 Task: Add Himalaya Kids Bubble Gum Toothpaste to the cart.
Action: Mouse moved to (214, 103)
Screenshot: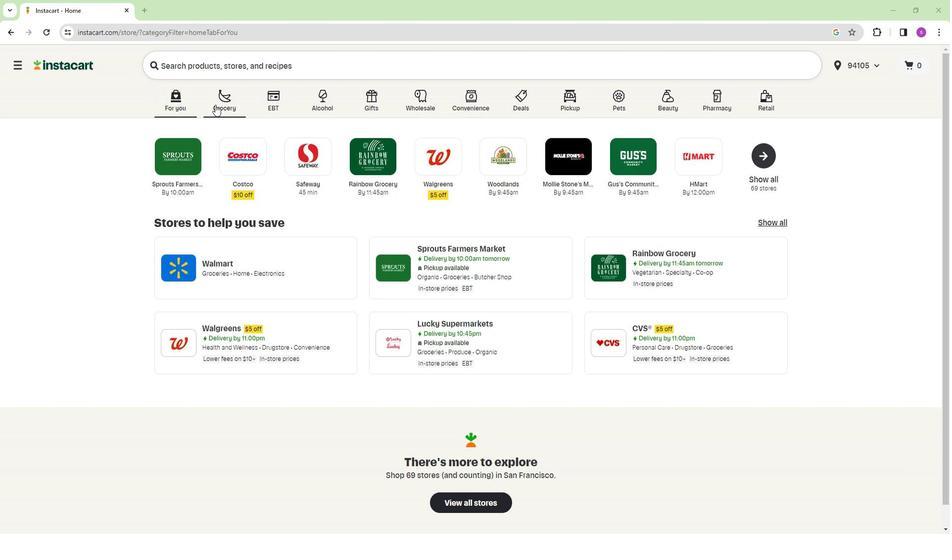 
Action: Mouse pressed left at (214, 103)
Screenshot: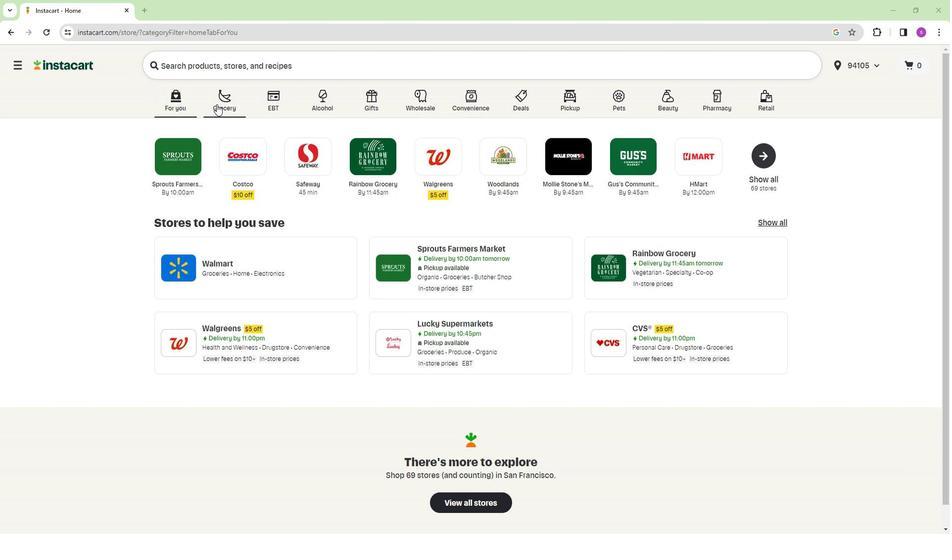 
Action: Mouse moved to (613, 162)
Screenshot: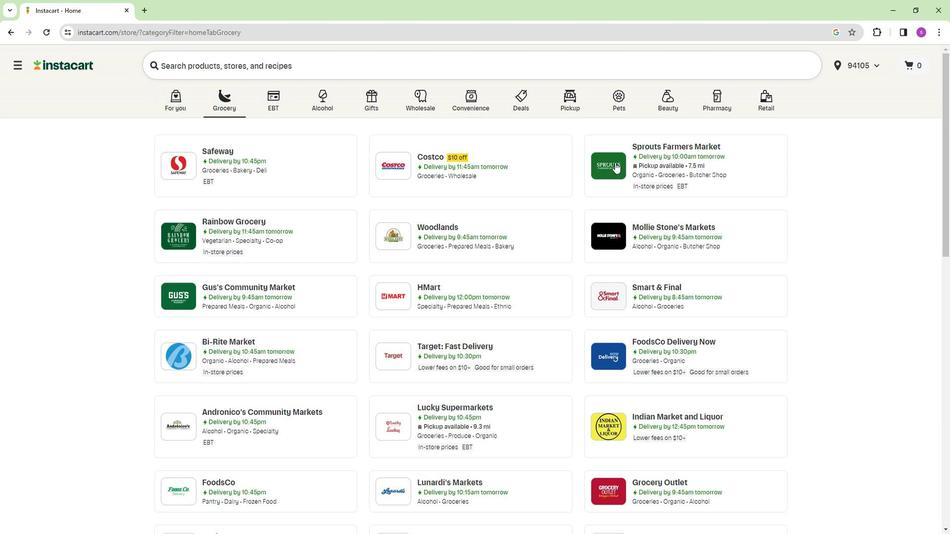 
Action: Mouse pressed left at (613, 162)
Screenshot: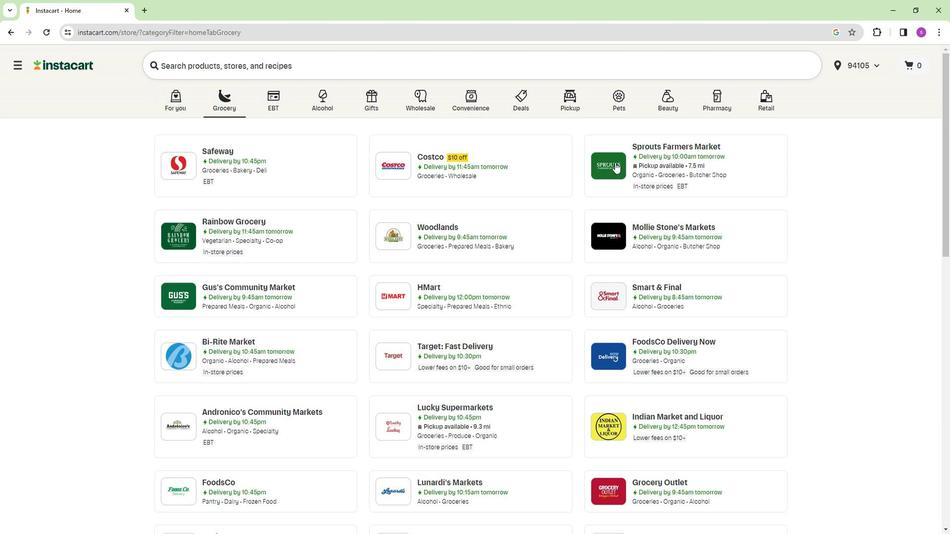 
Action: Mouse moved to (100, 285)
Screenshot: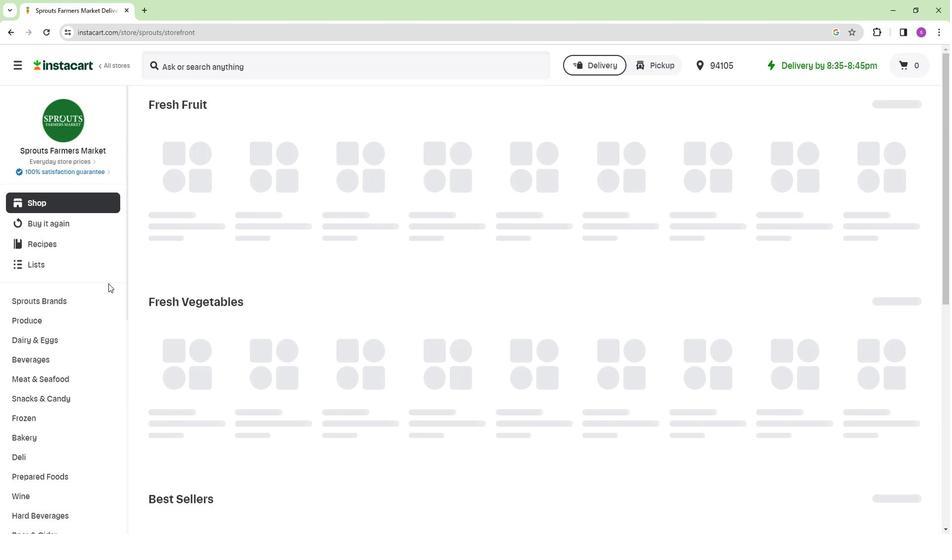 
Action: Mouse scrolled (100, 284) with delta (0, 0)
Screenshot: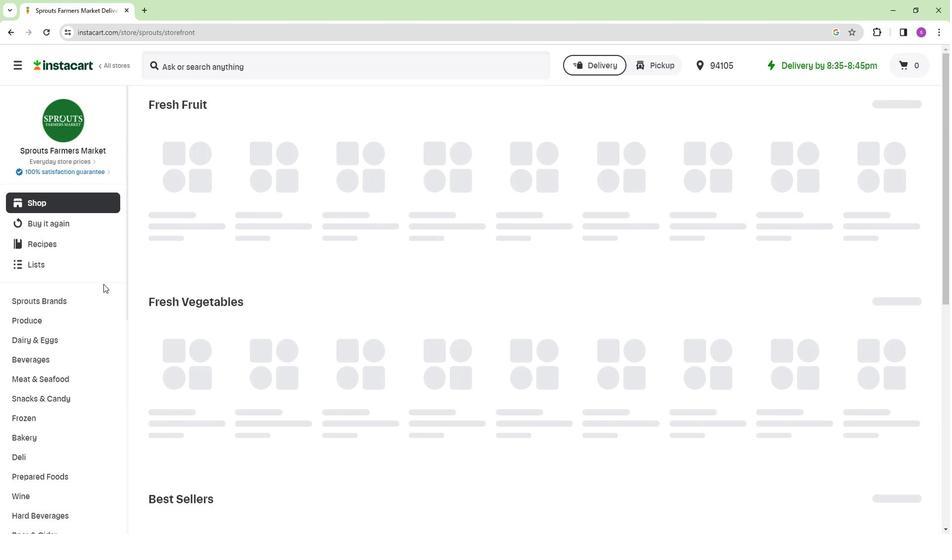 
Action: Mouse scrolled (100, 284) with delta (0, 0)
Screenshot: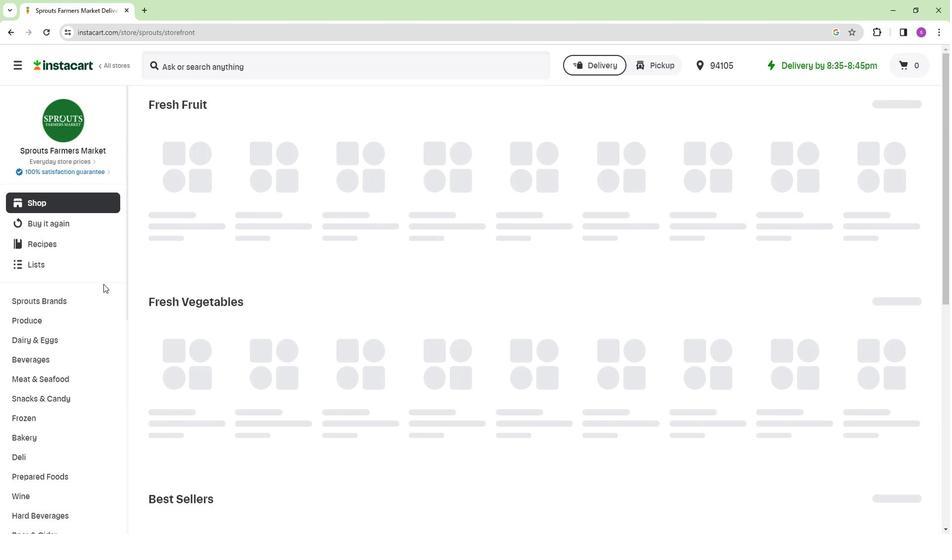 
Action: Mouse scrolled (100, 284) with delta (0, 0)
Screenshot: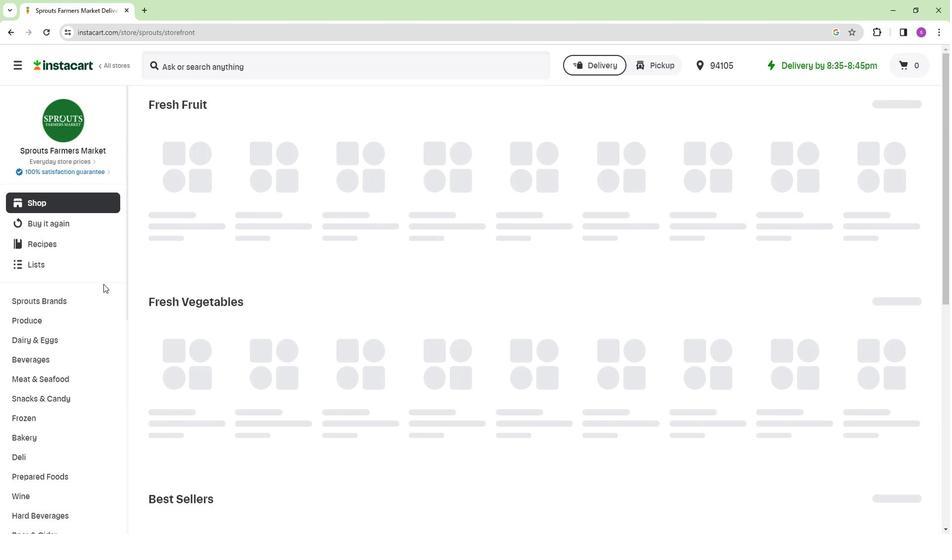
Action: Mouse scrolled (100, 284) with delta (0, 0)
Screenshot: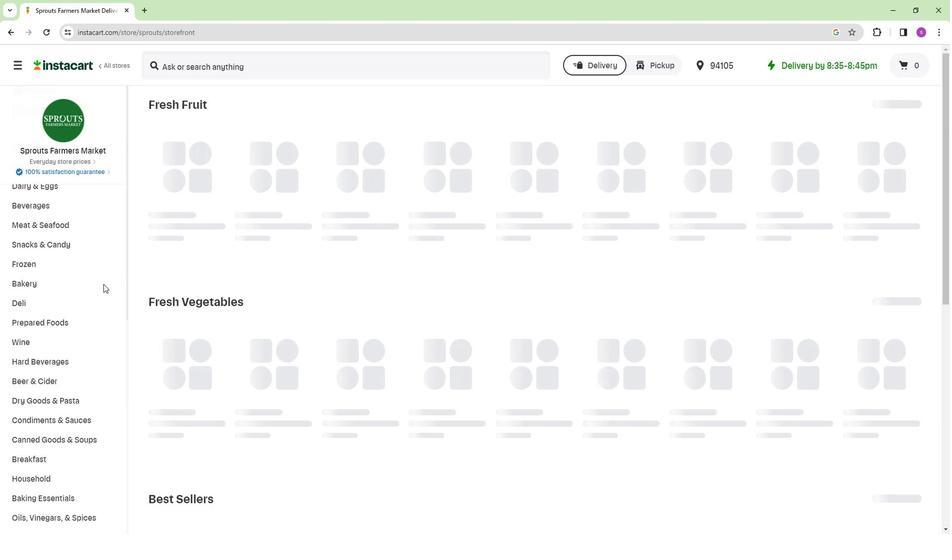 
Action: Mouse scrolled (100, 284) with delta (0, 0)
Screenshot: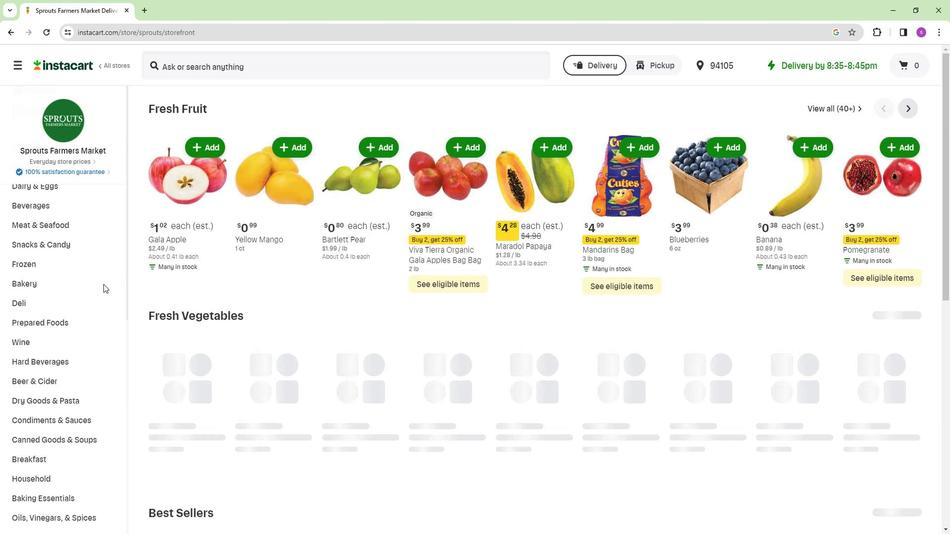 
Action: Mouse moved to (72, 394)
Screenshot: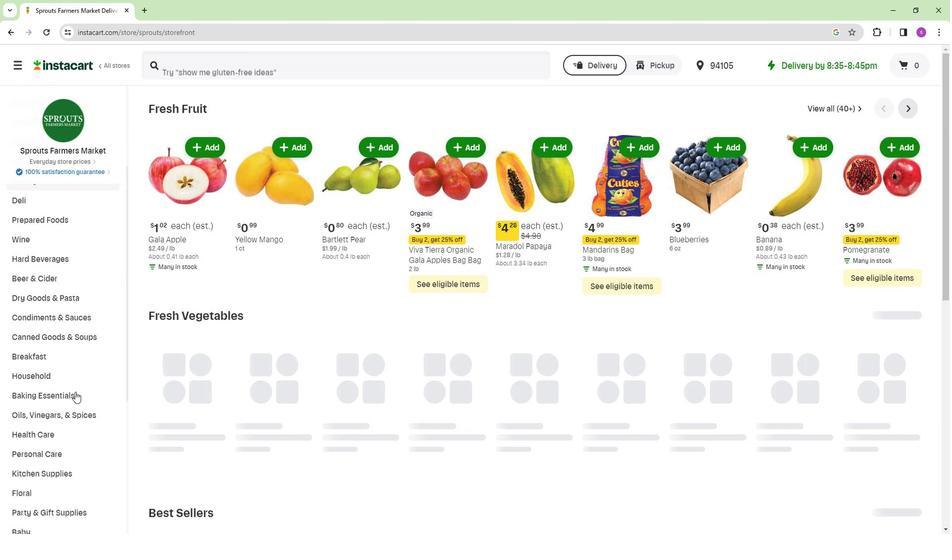 
Action: Mouse scrolled (72, 393) with delta (0, 0)
Screenshot: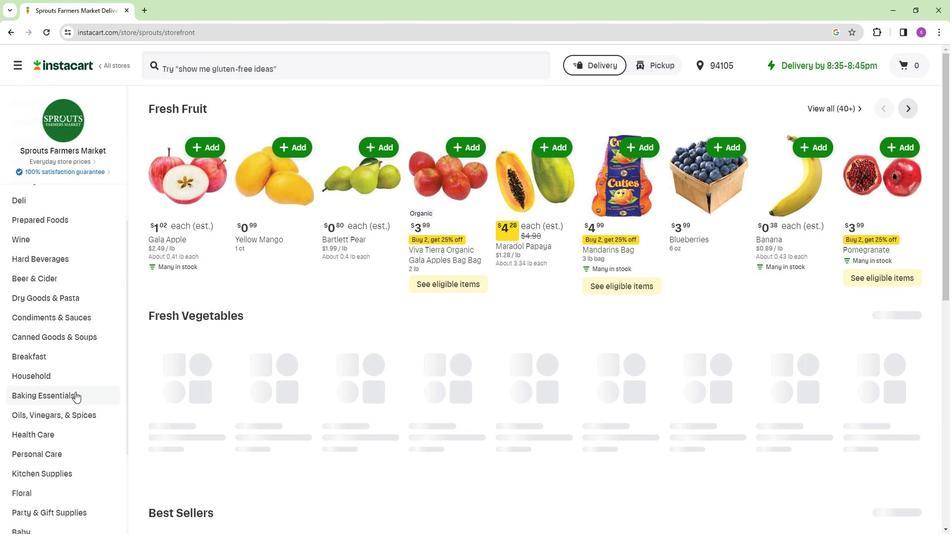 
Action: Mouse moved to (52, 404)
Screenshot: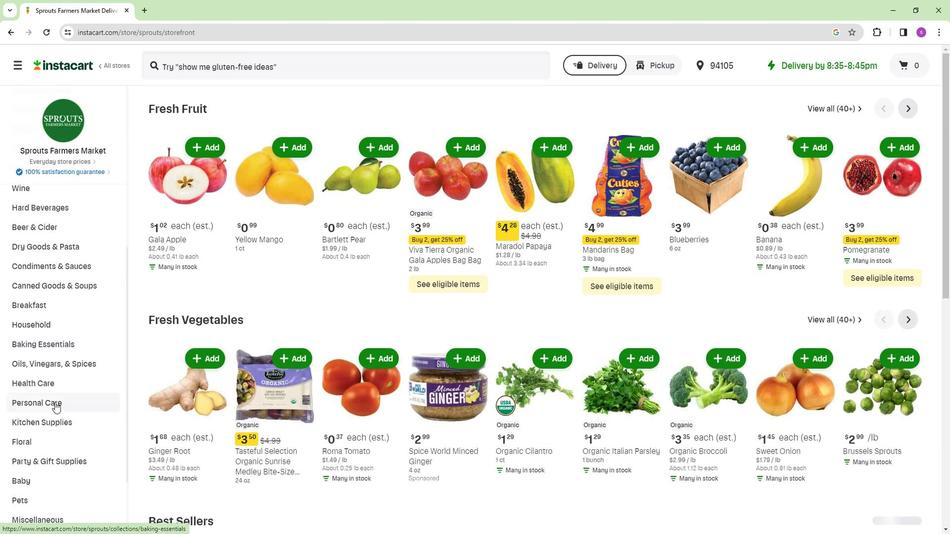 
Action: Mouse pressed left at (52, 404)
Screenshot: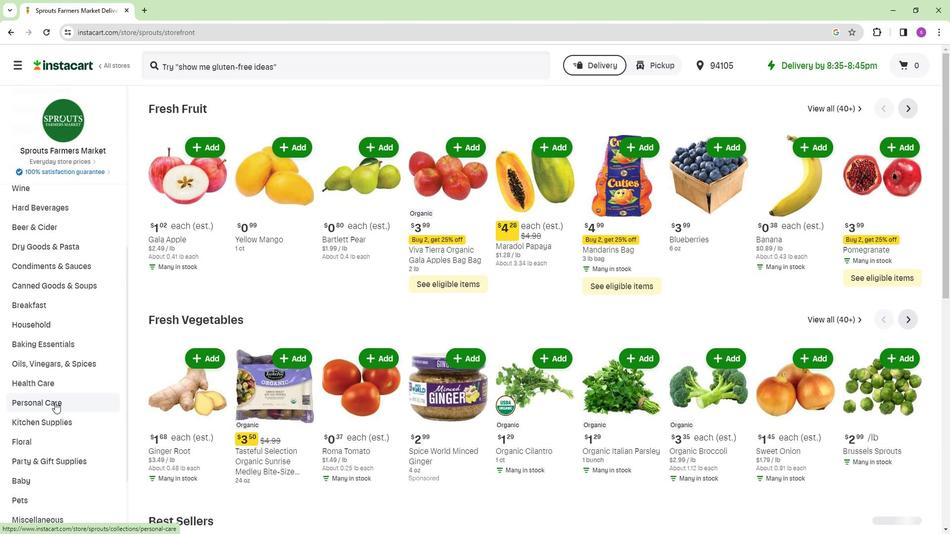 
Action: Mouse moved to (308, 133)
Screenshot: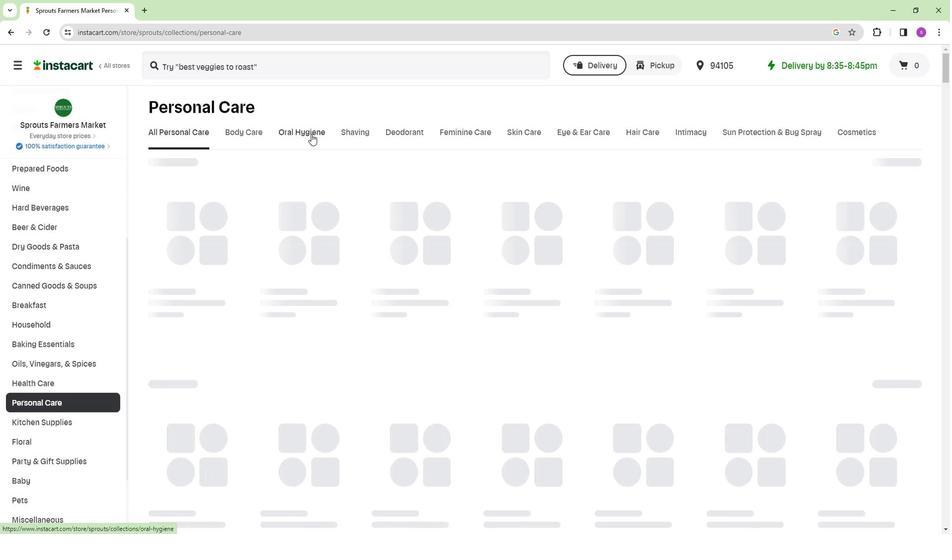 
Action: Mouse pressed left at (308, 133)
Screenshot: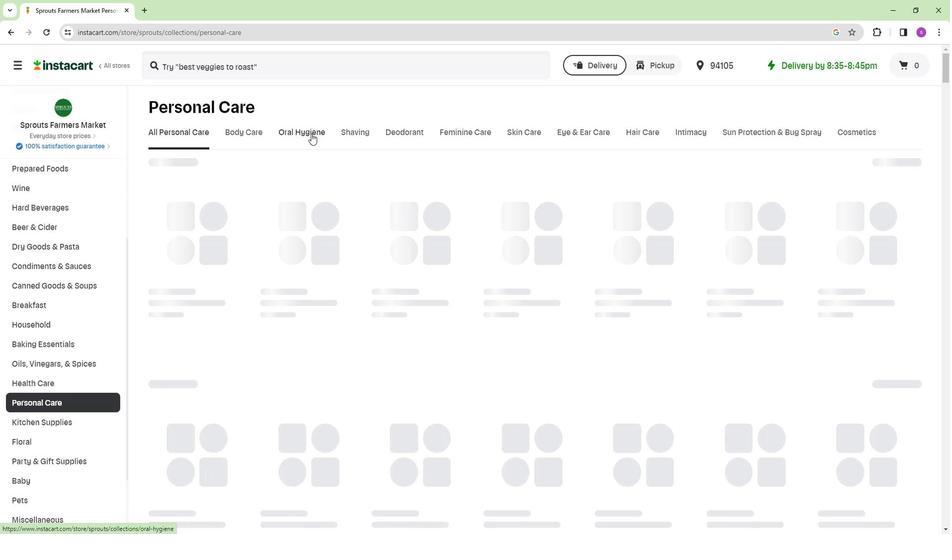 
Action: Mouse moved to (536, 175)
Screenshot: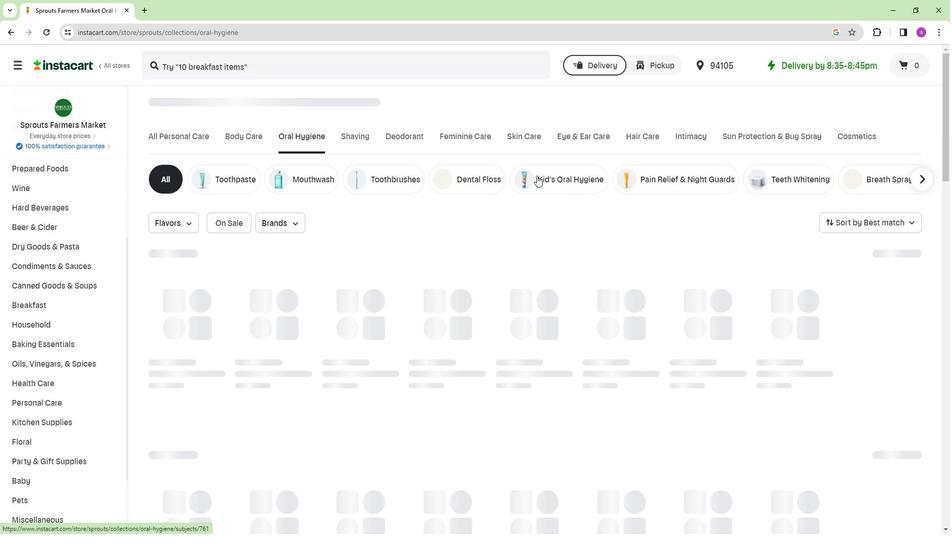 
Action: Mouse pressed left at (536, 175)
Screenshot: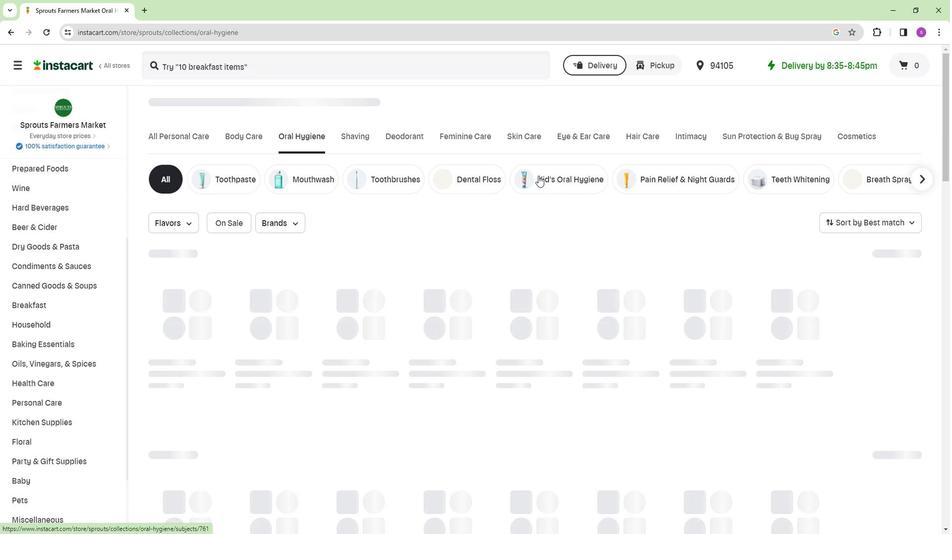 
Action: Mouse moved to (347, 65)
Screenshot: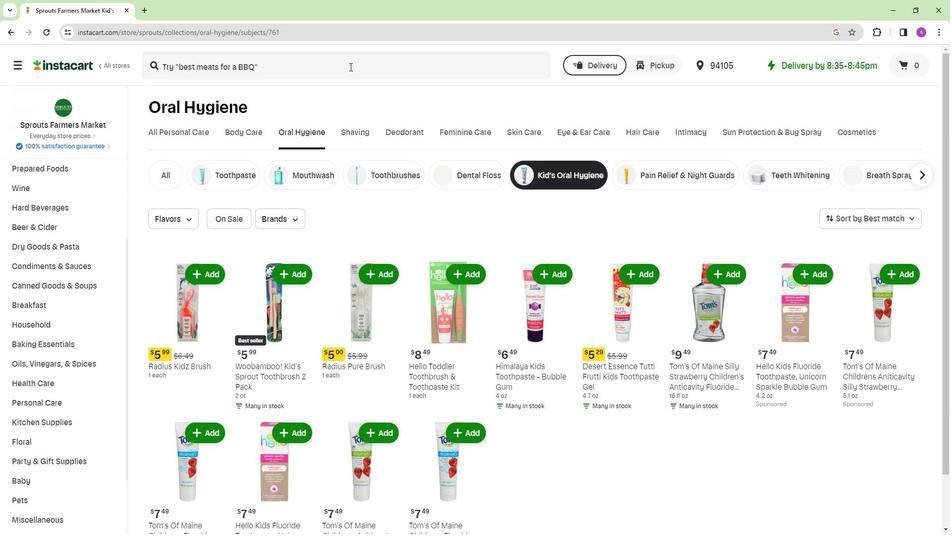 
Action: Mouse pressed left at (347, 65)
Screenshot: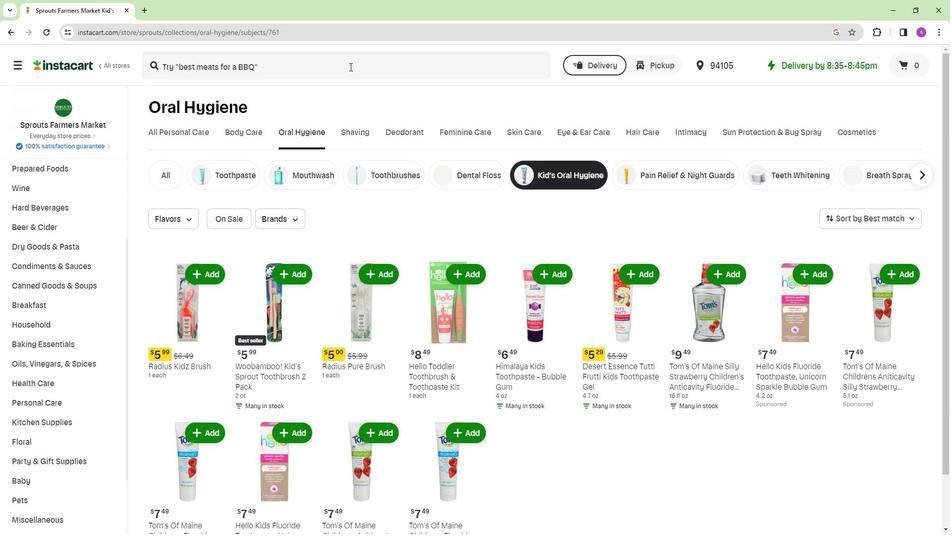
Action: Key pressed <Key.shift>Himalaya<Key.space><Key.shift>Kids<Key.space><Key.shift>Bubble<Key.space><Key.shift>Gum<Key.space><Key.shift>Toothpaste<Key.enter>
Screenshot: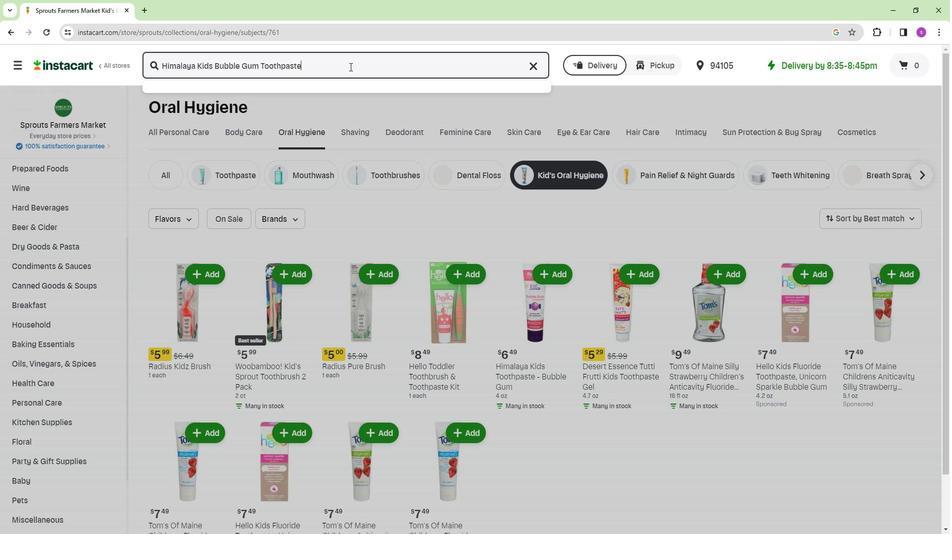 
Action: Mouse moved to (254, 199)
Screenshot: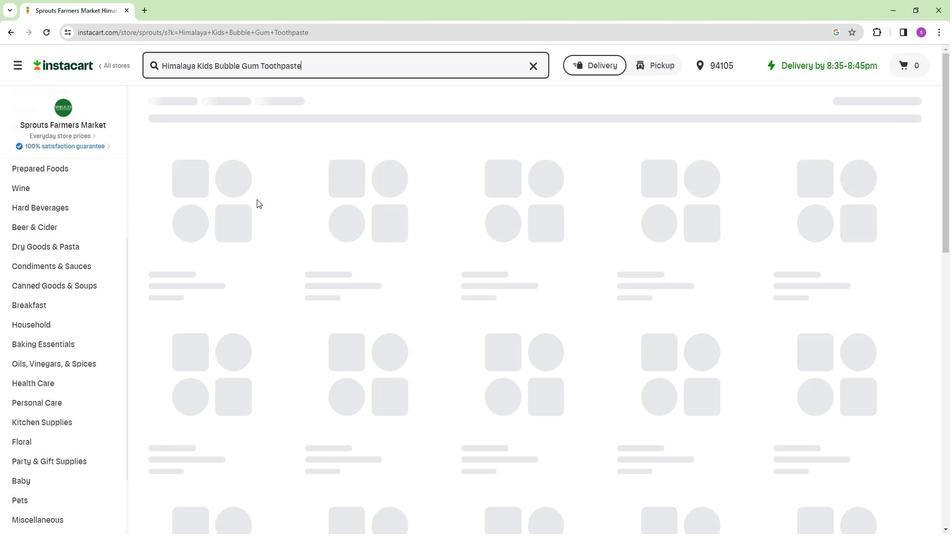 
Action: Mouse scrolled (254, 199) with delta (0, 0)
Screenshot: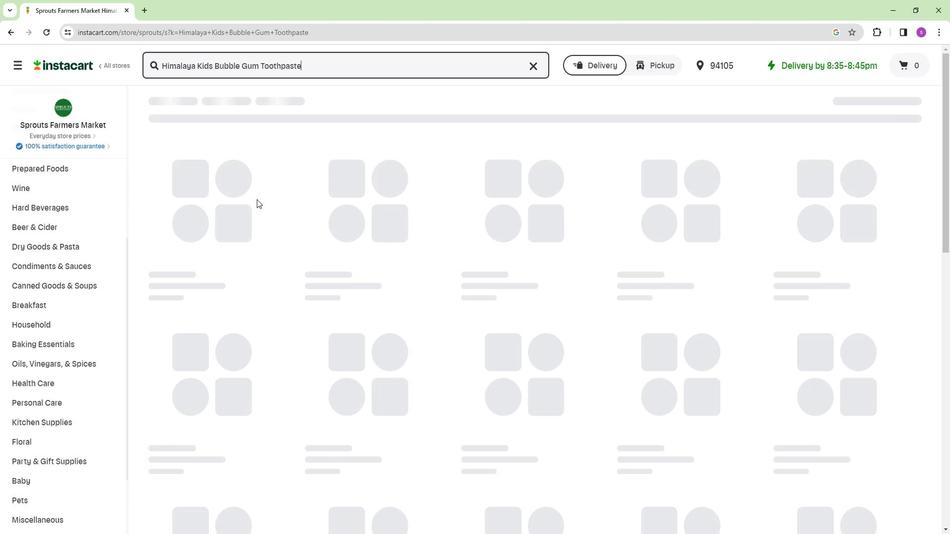 
Action: Mouse scrolled (254, 199) with delta (0, 0)
Screenshot: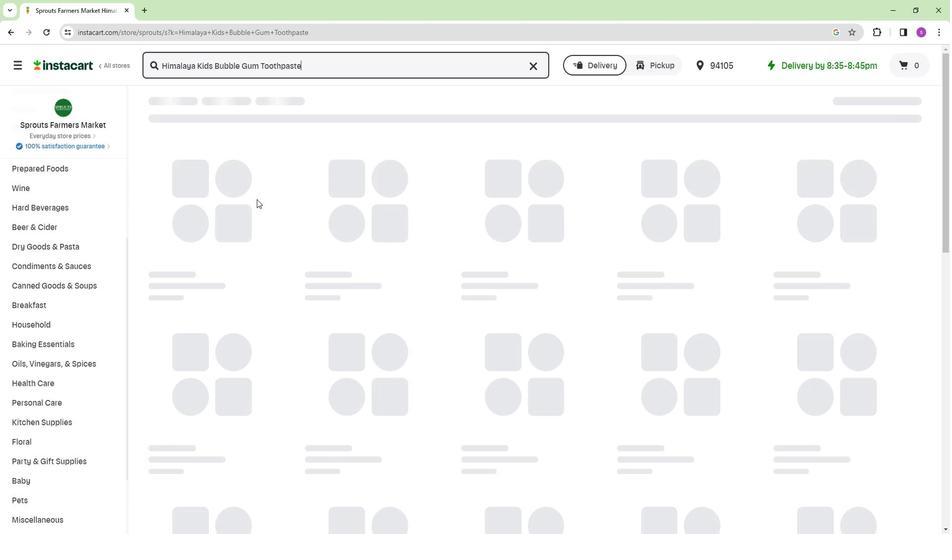 
Action: Mouse moved to (287, 253)
Screenshot: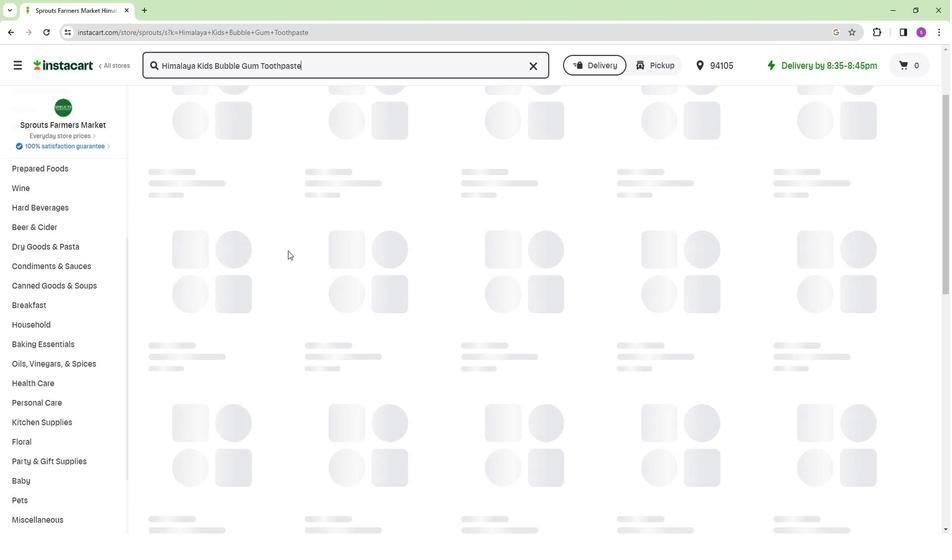 
Action: Mouse scrolled (287, 254) with delta (0, 0)
Screenshot: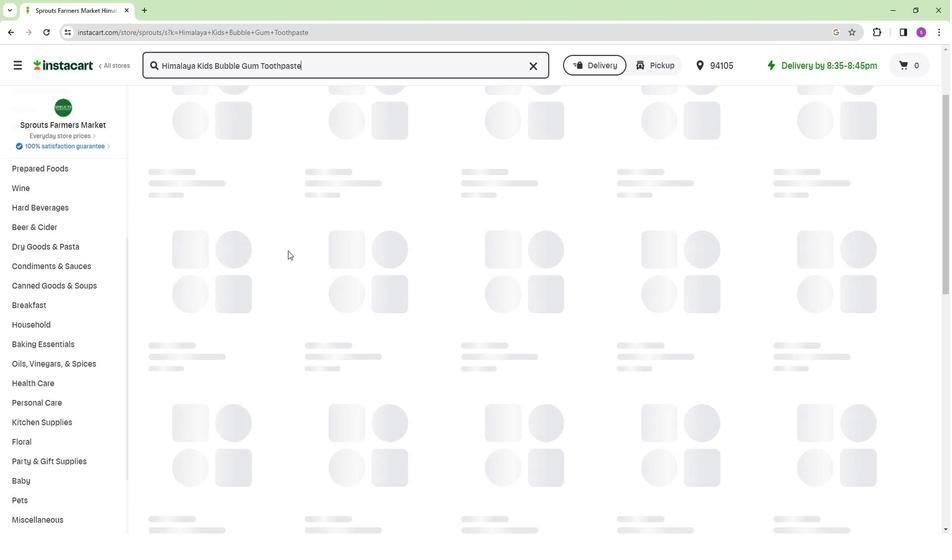 
Action: Mouse moved to (292, 259)
Screenshot: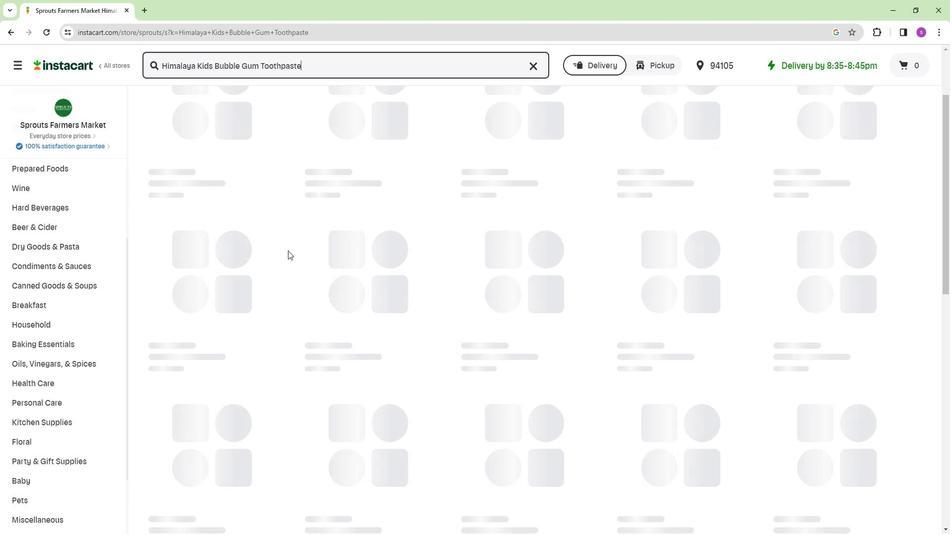 
Action: Mouse scrolled (292, 259) with delta (0, 0)
Screenshot: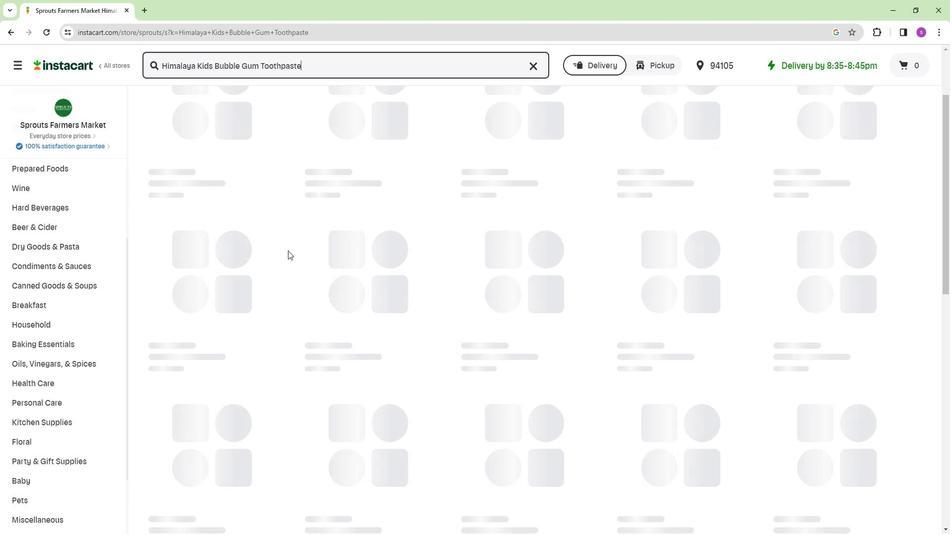
Action: Mouse moved to (294, 262)
Screenshot: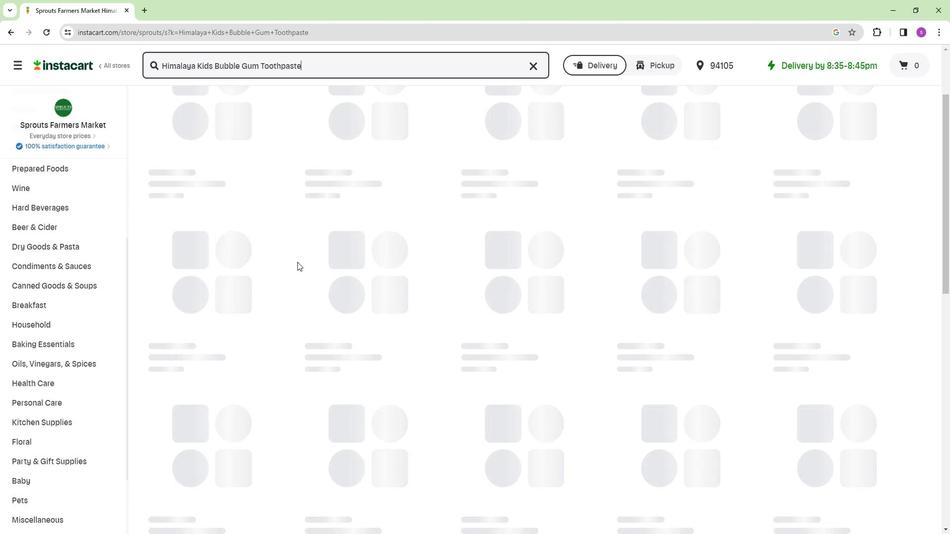 
Action: Mouse scrolled (294, 262) with delta (0, 0)
Screenshot: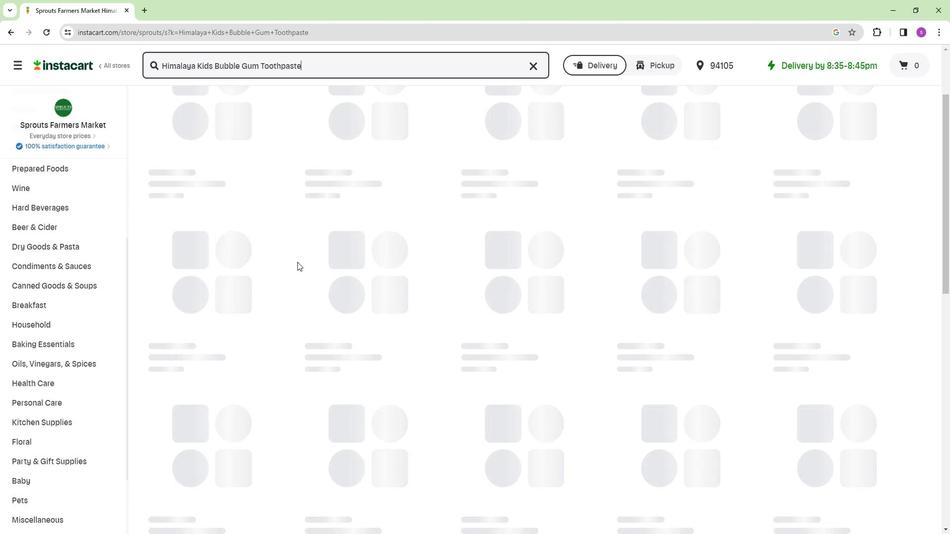 
Action: Mouse moved to (272, 290)
Screenshot: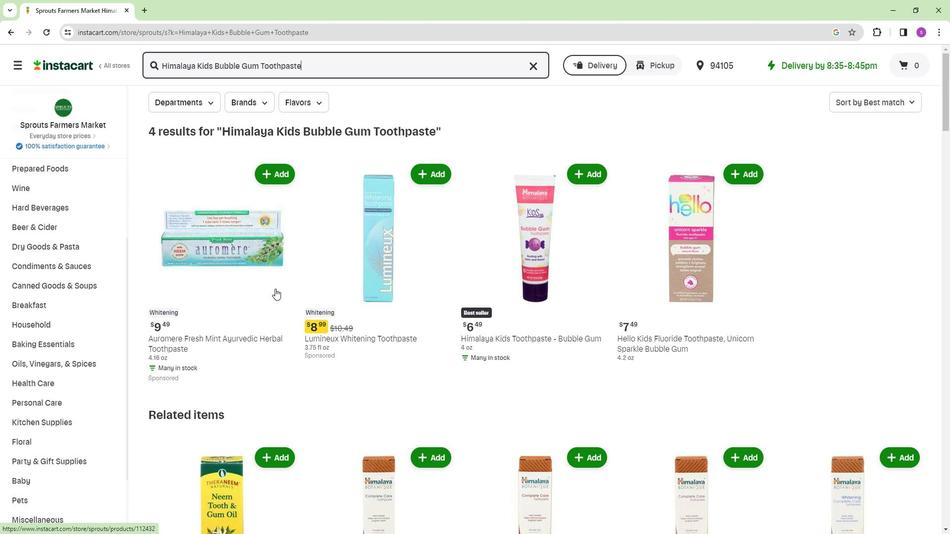 
Action: Mouse scrolled (272, 289) with delta (0, 0)
Screenshot: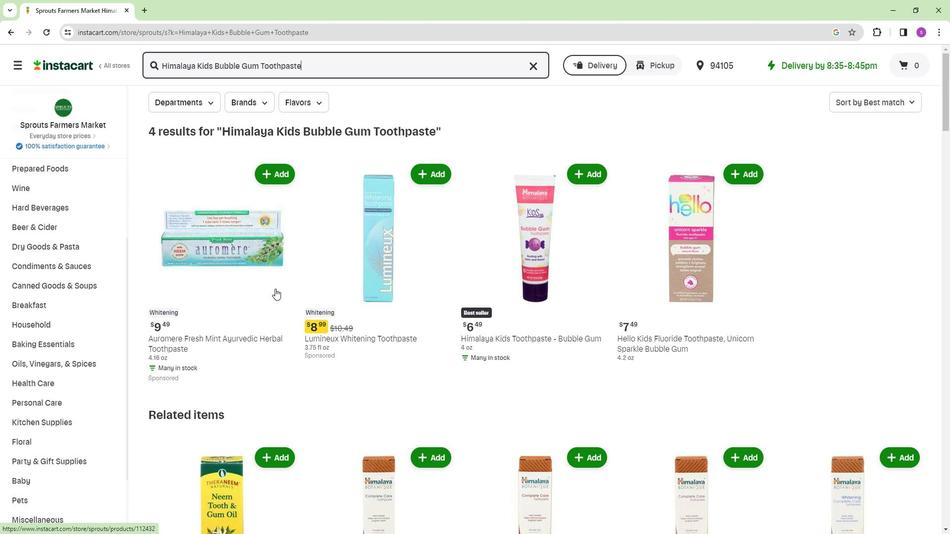 
Action: Mouse moved to (496, 296)
Screenshot: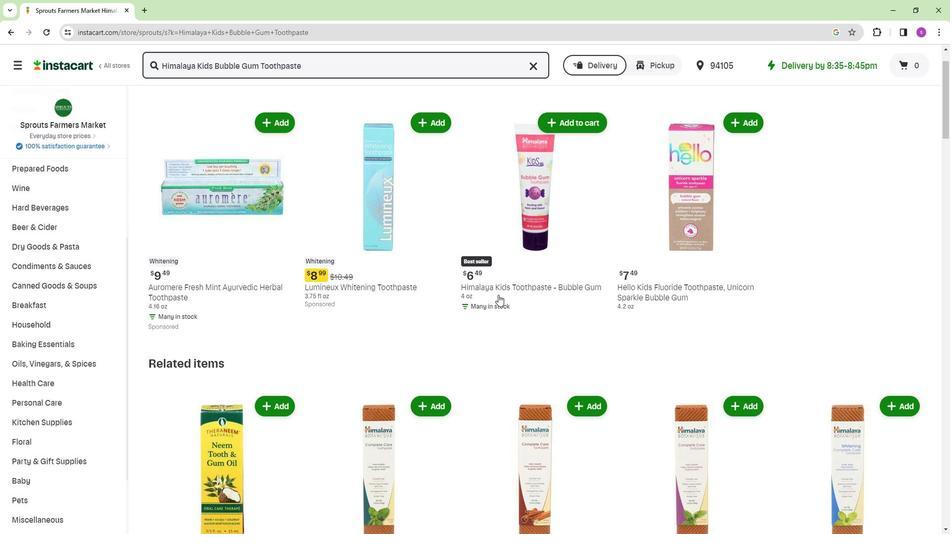 
Action: Mouse scrolled (496, 295) with delta (0, 0)
Screenshot: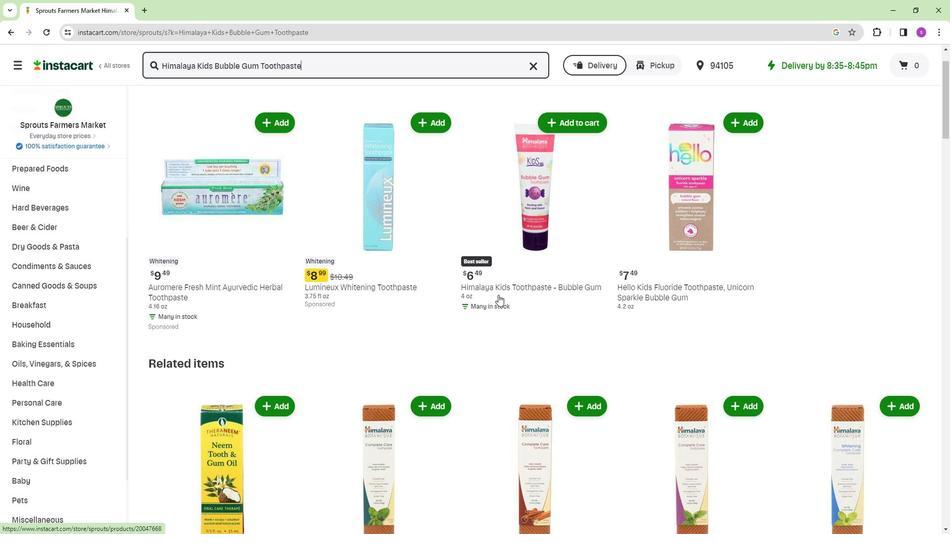 
Action: Mouse moved to (418, 280)
Screenshot: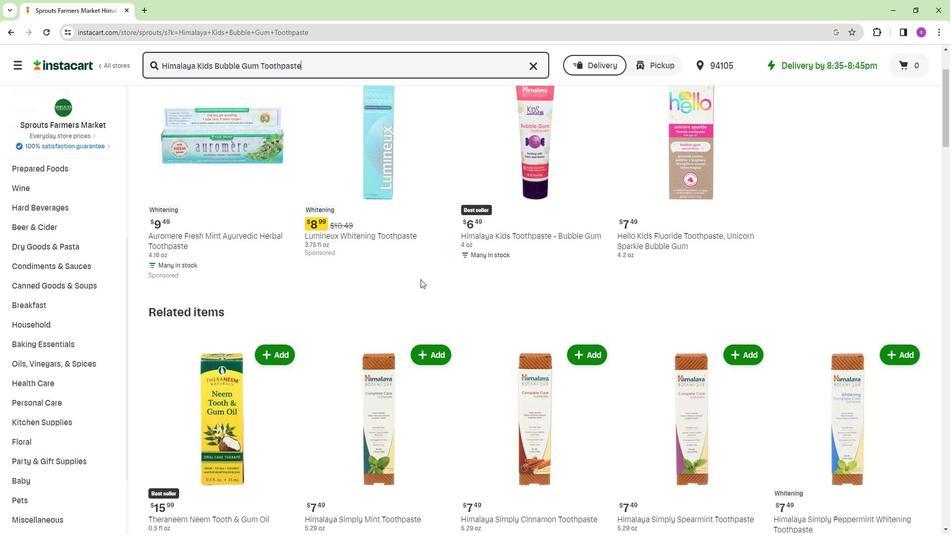 
Action: Mouse scrolled (418, 279) with delta (0, 0)
Screenshot: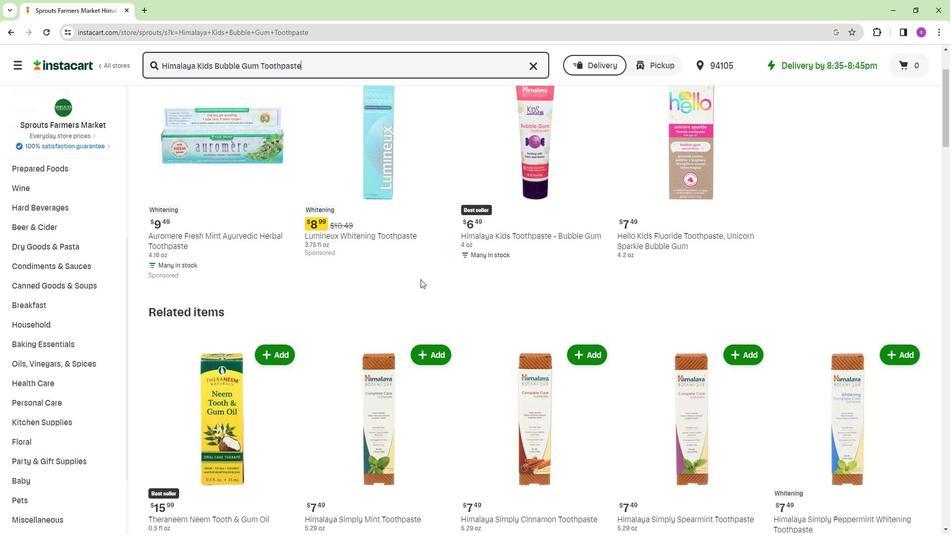 
Action: Mouse moved to (418, 279)
Screenshot: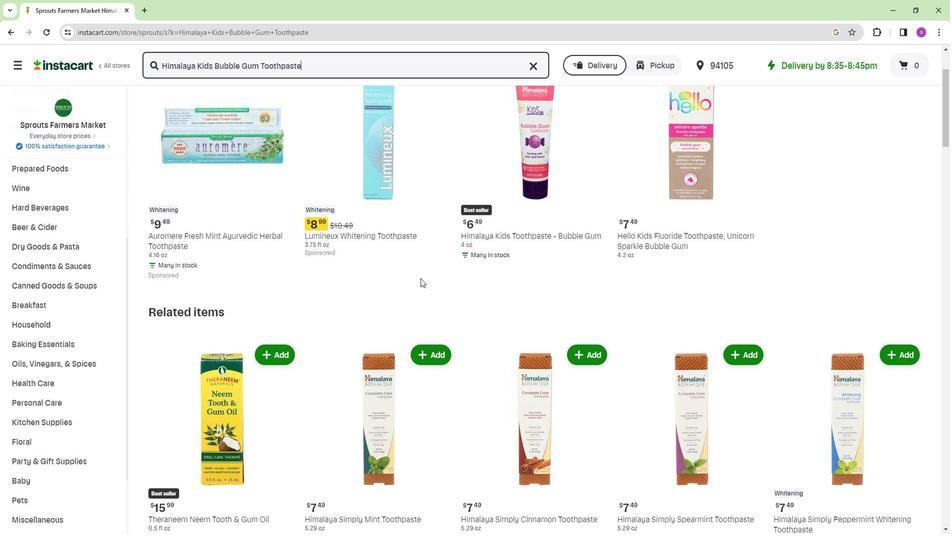 
Action: Mouse scrolled (418, 279) with delta (0, 0)
Screenshot: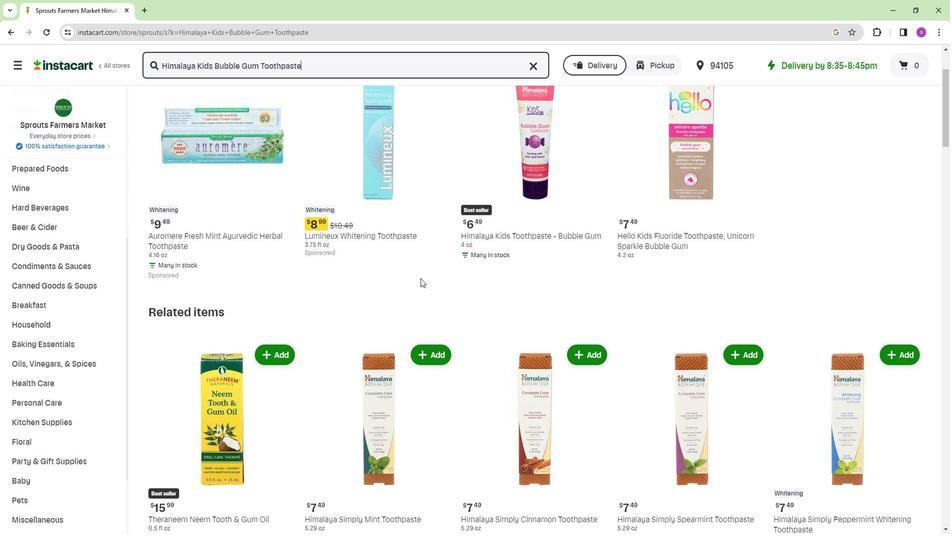 
Action: Mouse moved to (349, 292)
Screenshot: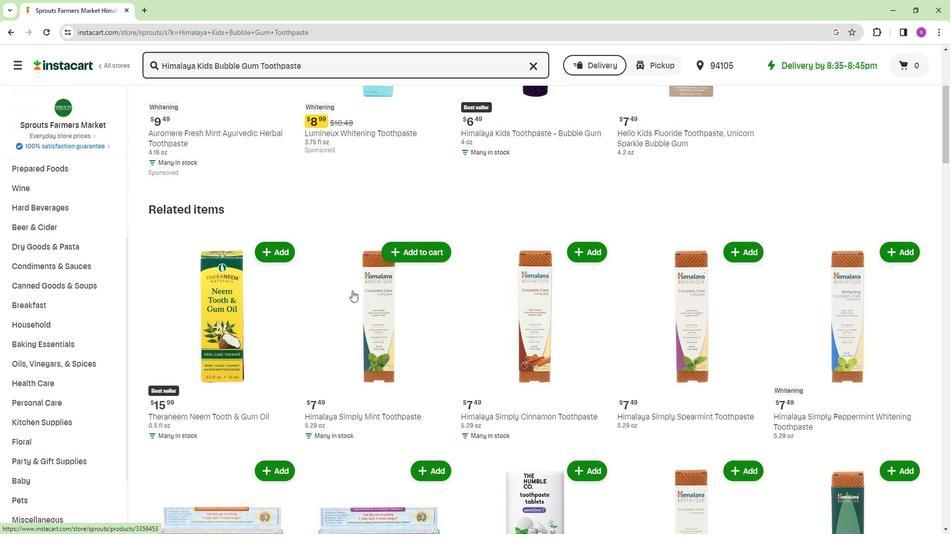 
Action: Mouse scrolled (349, 292) with delta (0, 0)
Screenshot: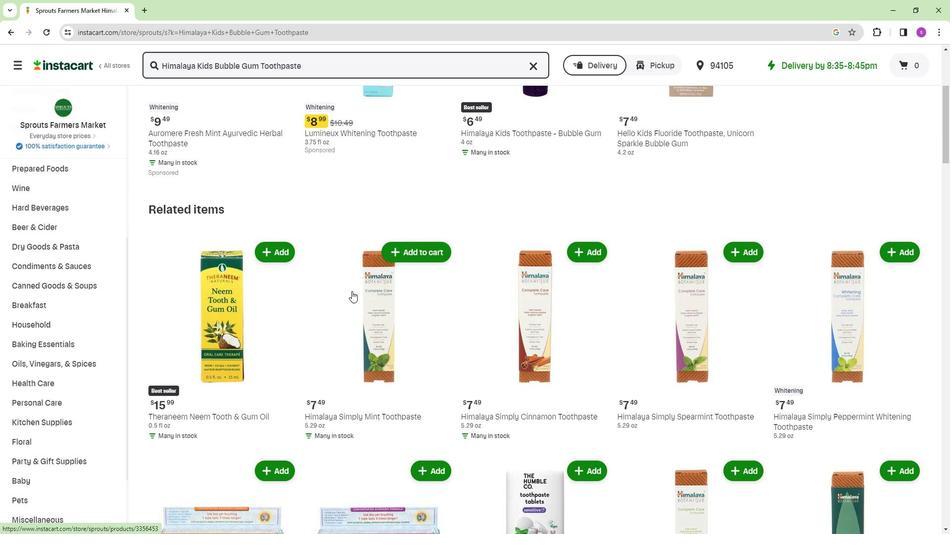 
Action: Mouse moved to (436, 311)
Screenshot: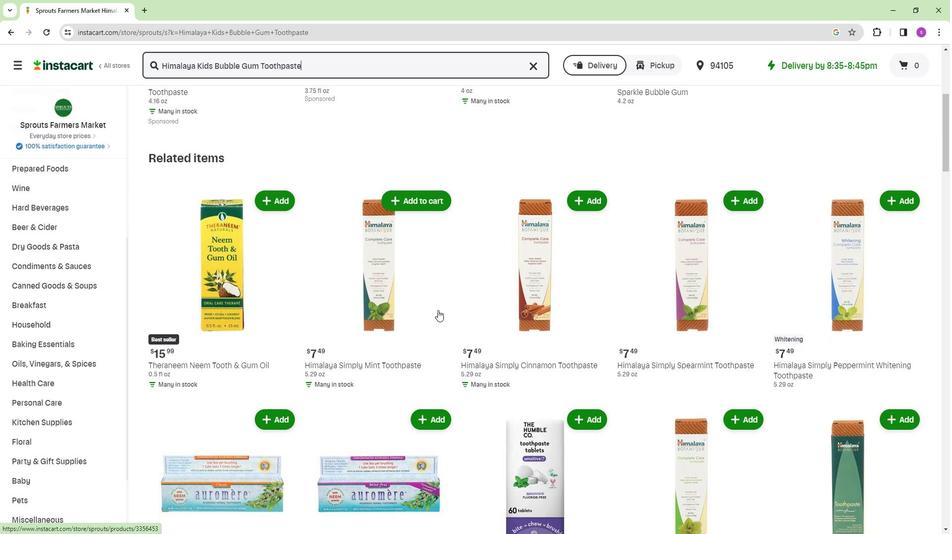 
Action: Mouse scrolled (436, 311) with delta (0, 0)
Screenshot: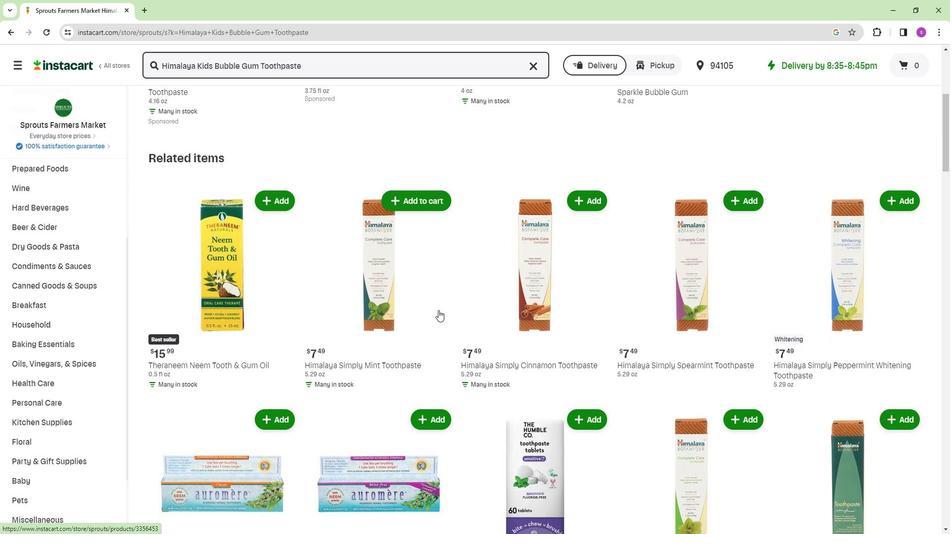 
Action: Mouse moved to (600, 330)
Screenshot: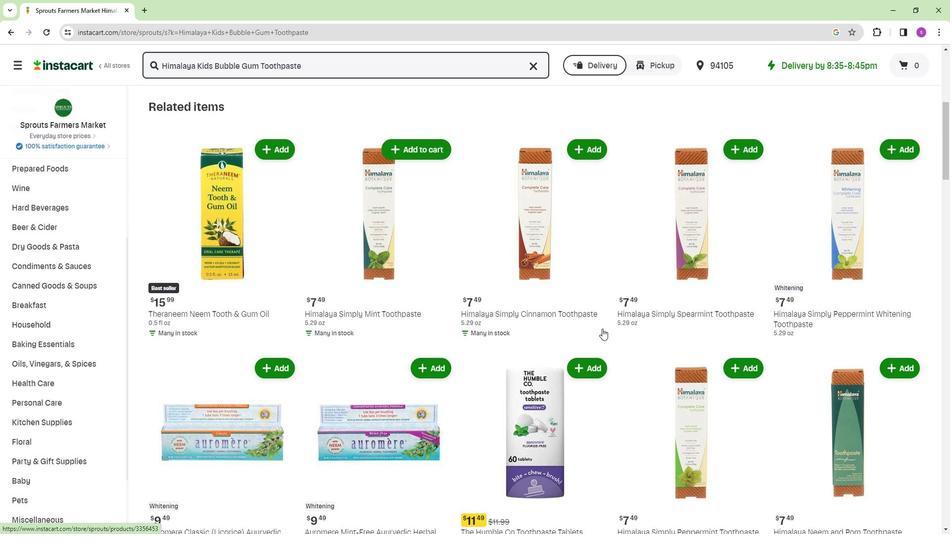 
Action: Mouse scrolled (600, 330) with delta (0, 0)
Screenshot: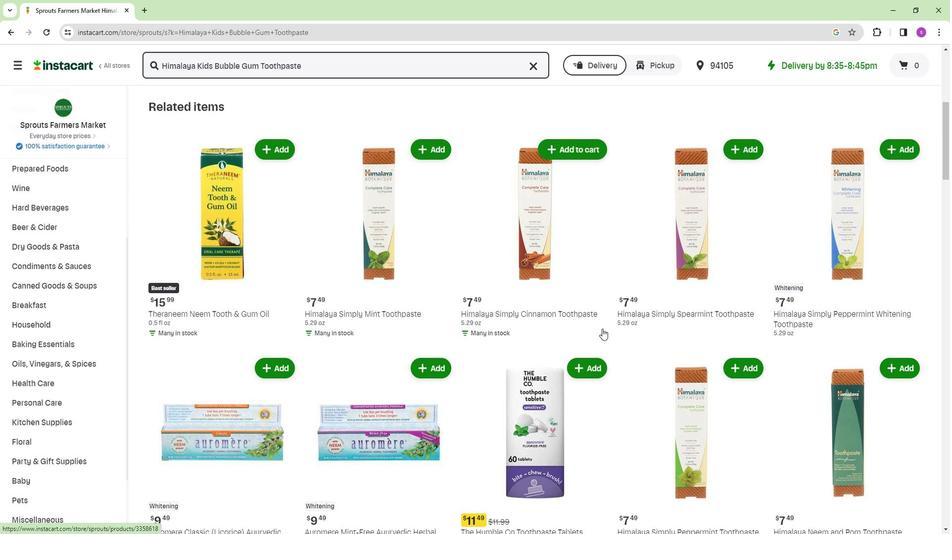 
Action: Mouse moved to (635, 332)
Screenshot: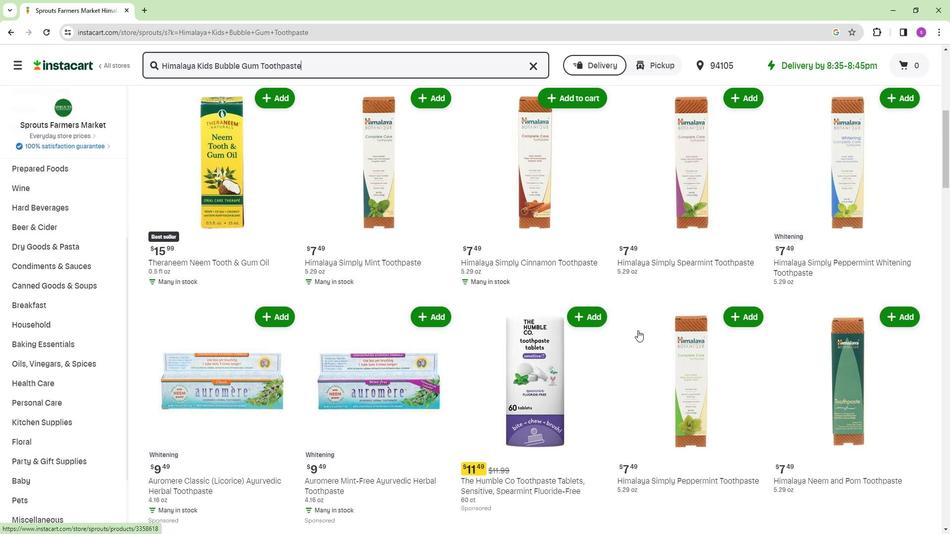 
Action: Mouse scrolled (635, 331) with delta (0, 0)
Screenshot: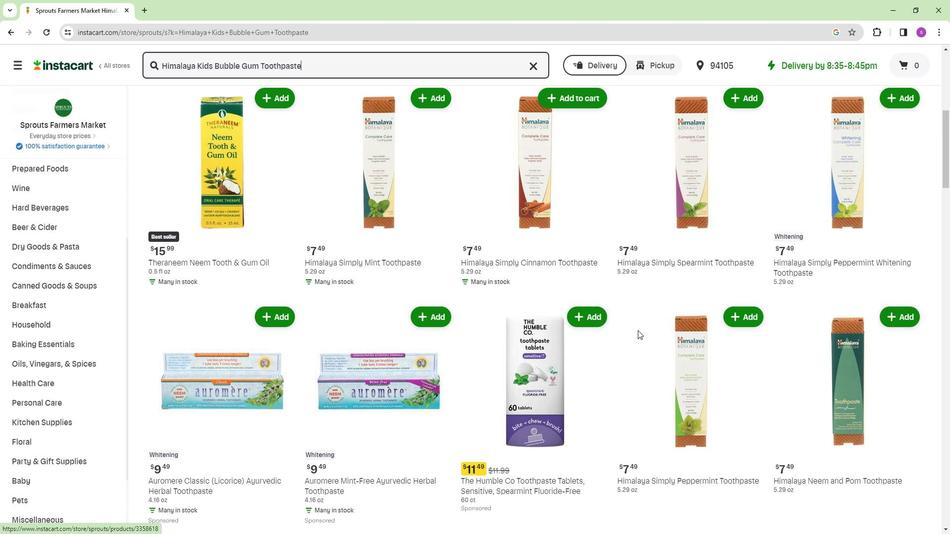 
Action: Mouse moved to (612, 320)
Screenshot: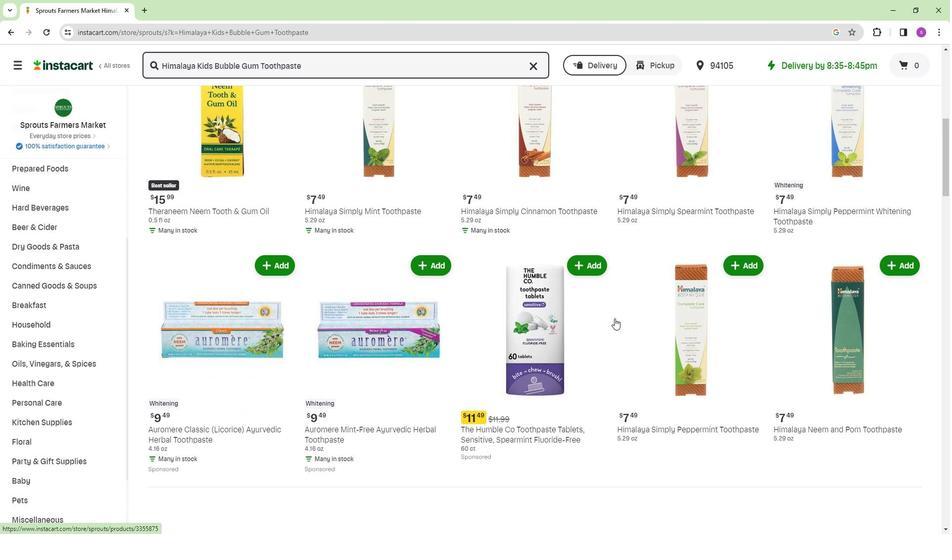 
Action: Mouse scrolled (612, 319) with delta (0, 0)
Screenshot: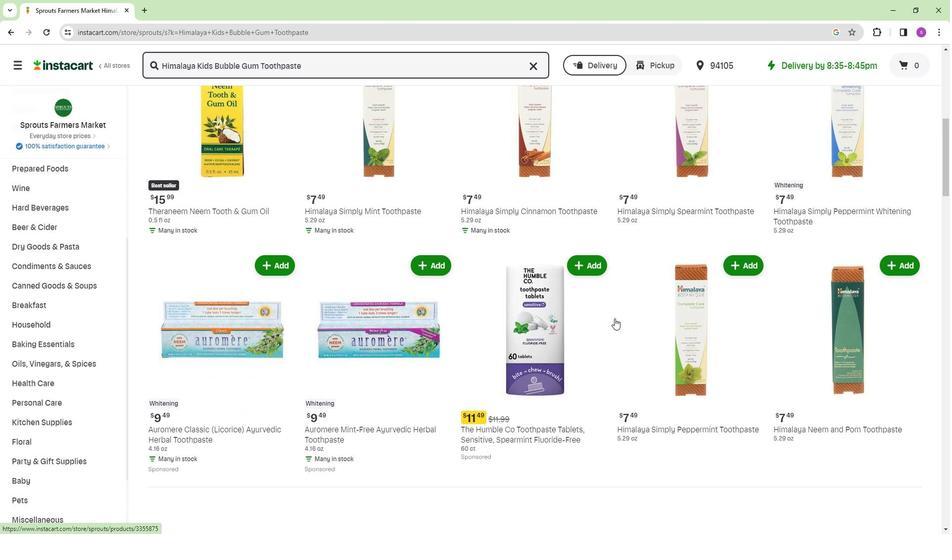 
Action: Mouse scrolled (612, 319) with delta (0, 0)
Screenshot: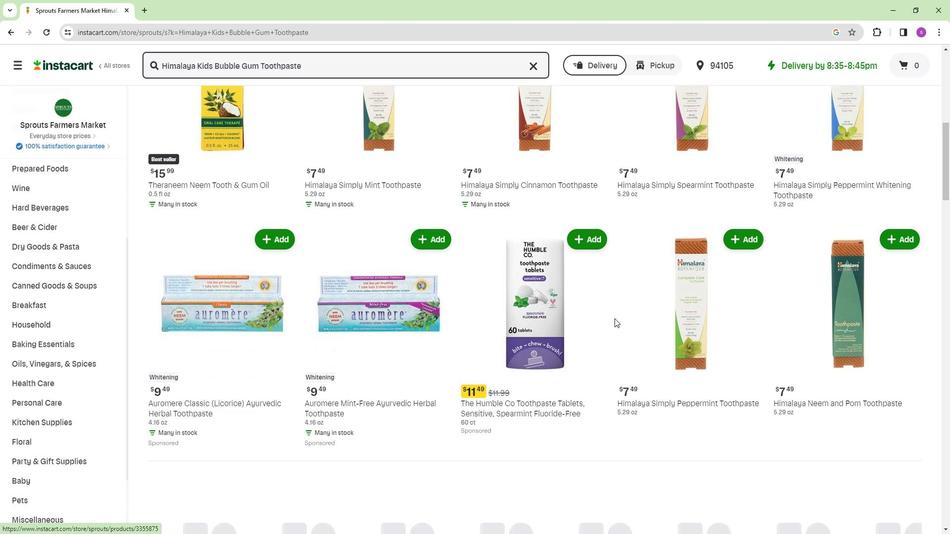 
Action: Mouse moved to (380, 325)
Screenshot: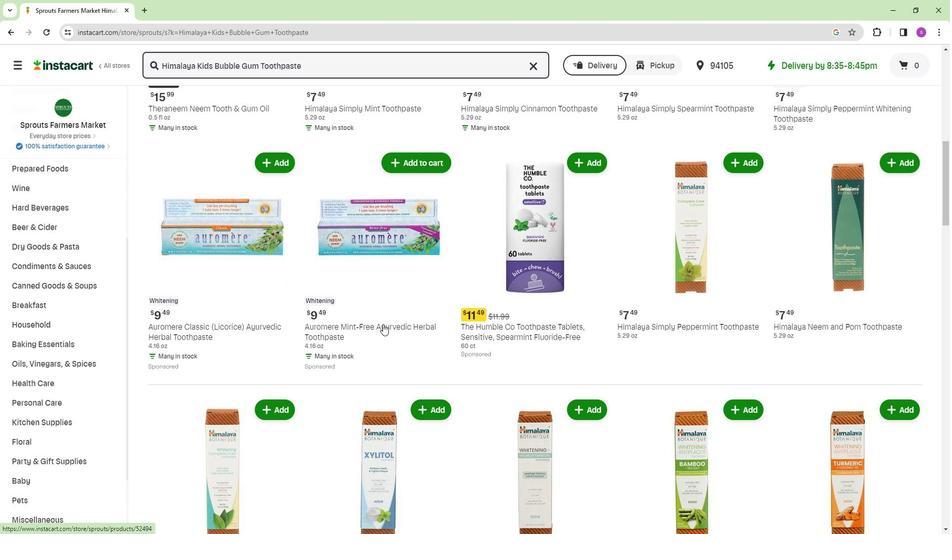 
Action: Mouse scrolled (380, 325) with delta (0, 0)
Screenshot: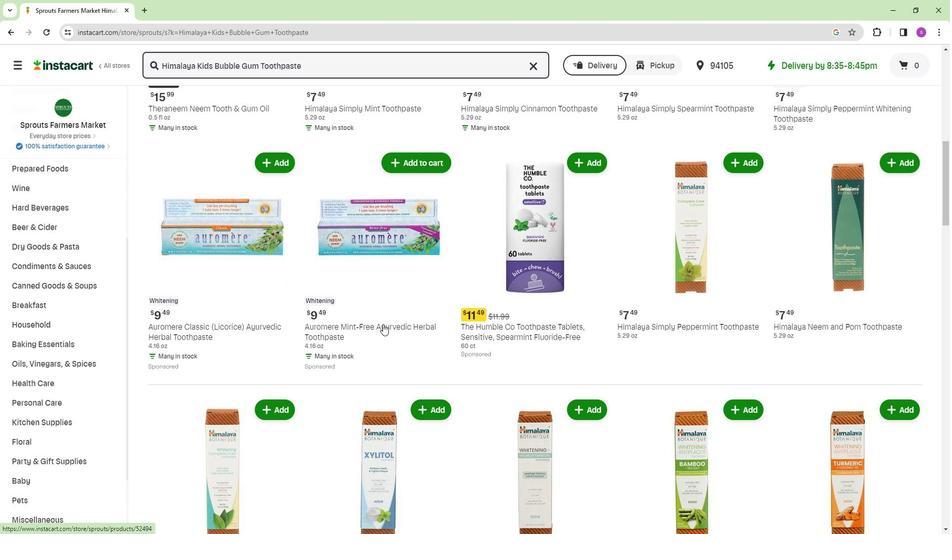 
Action: Mouse moved to (366, 314)
Screenshot: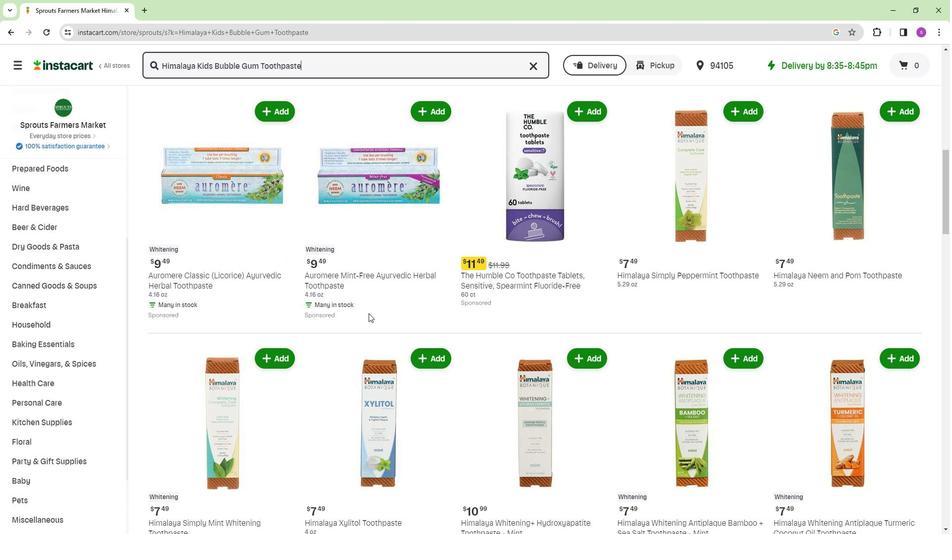 
Action: Mouse scrolled (366, 314) with delta (0, 0)
Screenshot: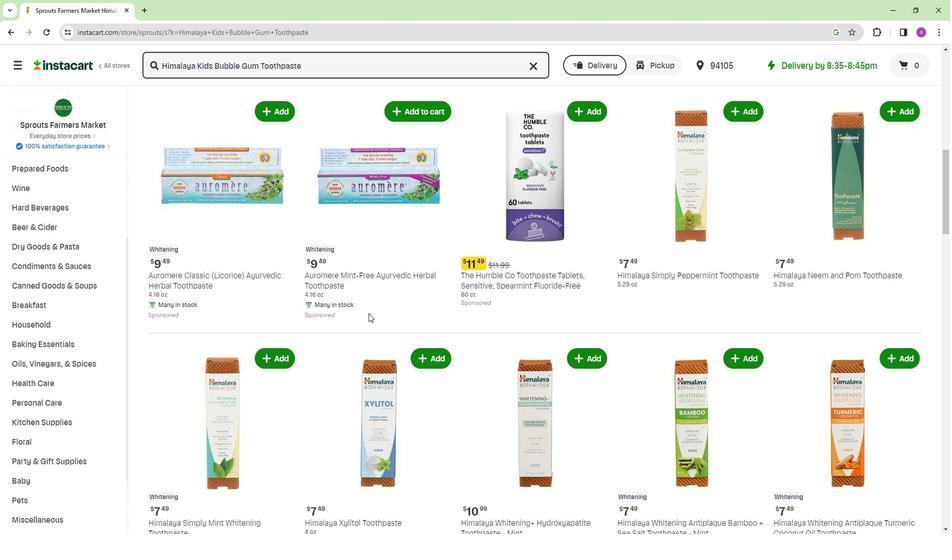 
Action: Mouse moved to (365, 320)
Screenshot: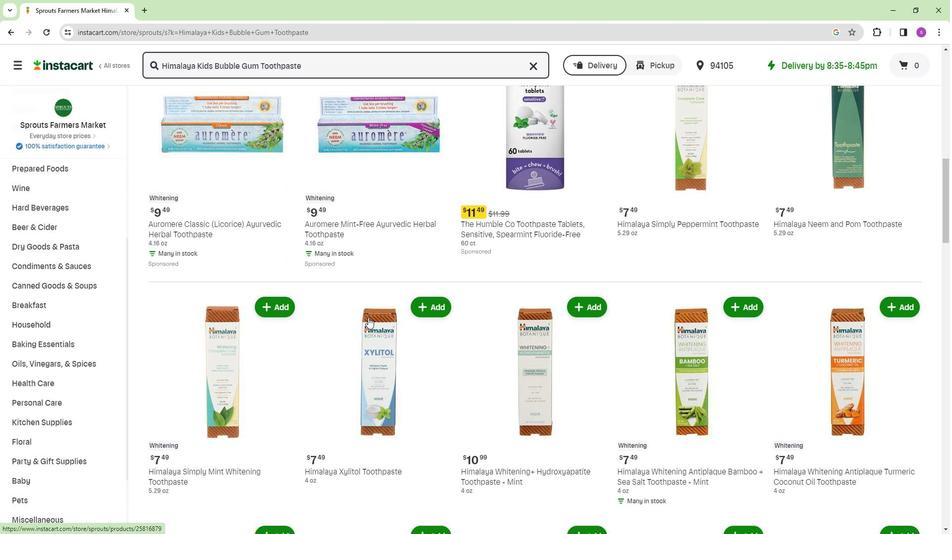 
Action: Mouse scrolled (365, 319) with delta (0, 0)
Screenshot: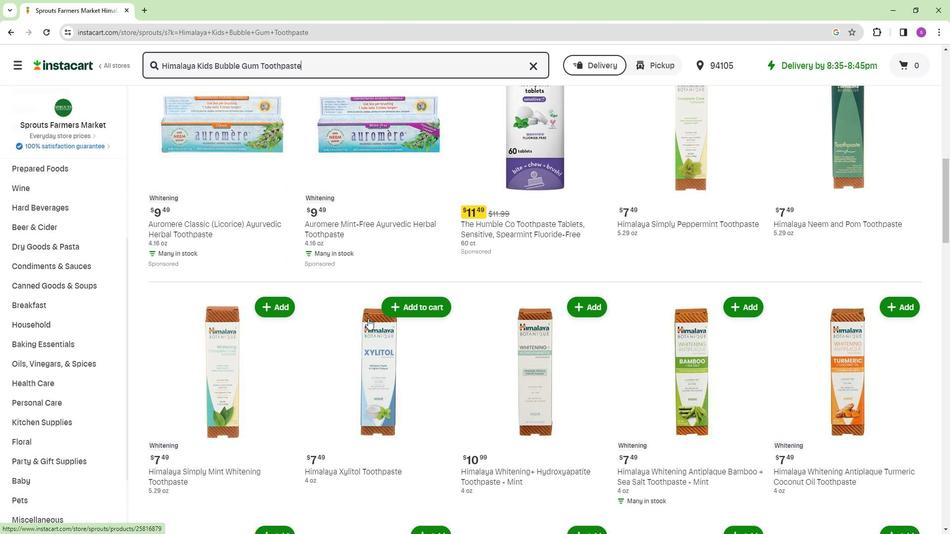 
Action: Mouse moved to (375, 337)
Screenshot: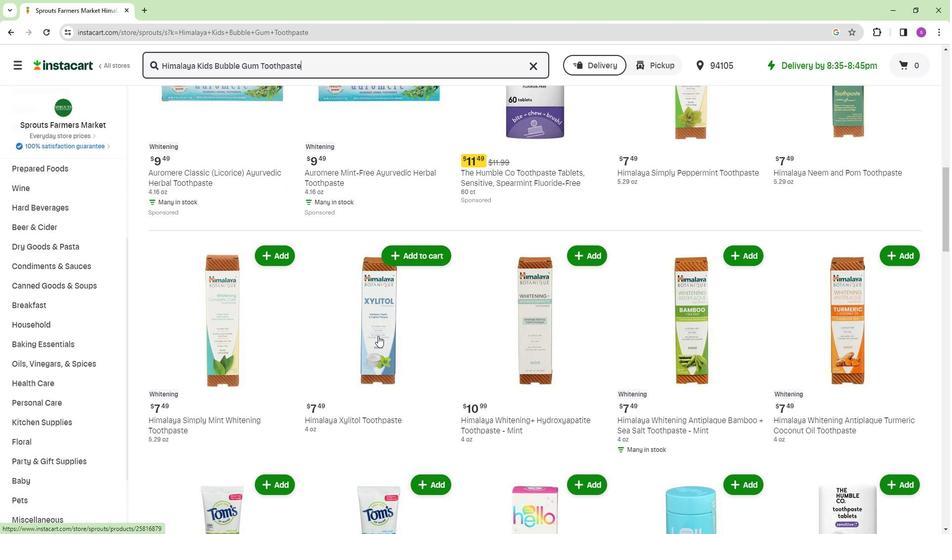 
Action: Mouse scrolled (375, 337) with delta (0, 0)
Screenshot: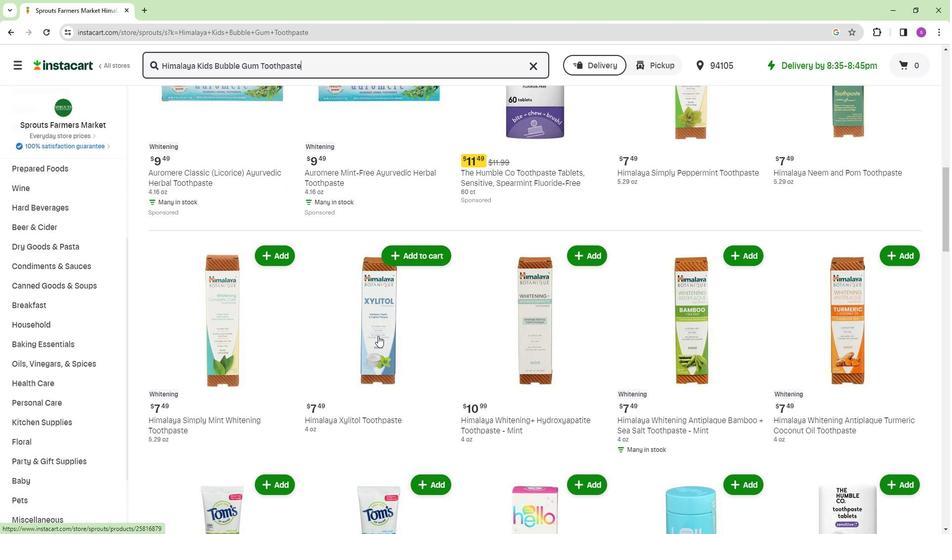 
Action: Mouse moved to (435, 353)
Screenshot: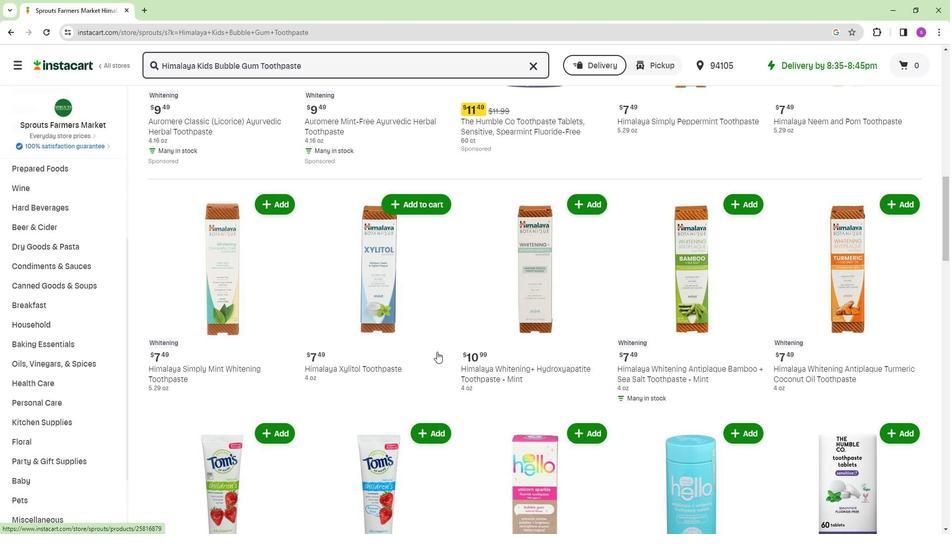 
Action: Mouse scrolled (435, 352) with delta (0, 0)
Screenshot: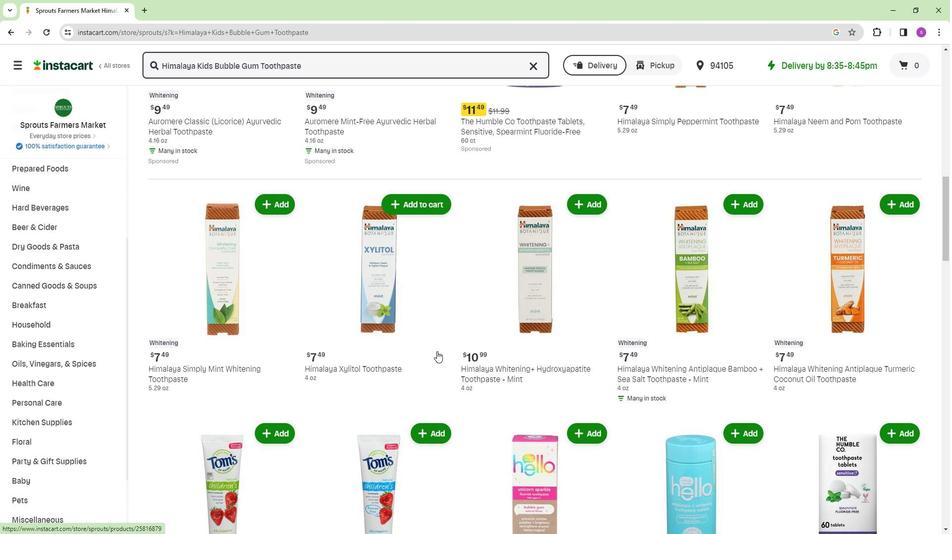 
Action: Mouse scrolled (435, 352) with delta (0, 0)
Screenshot: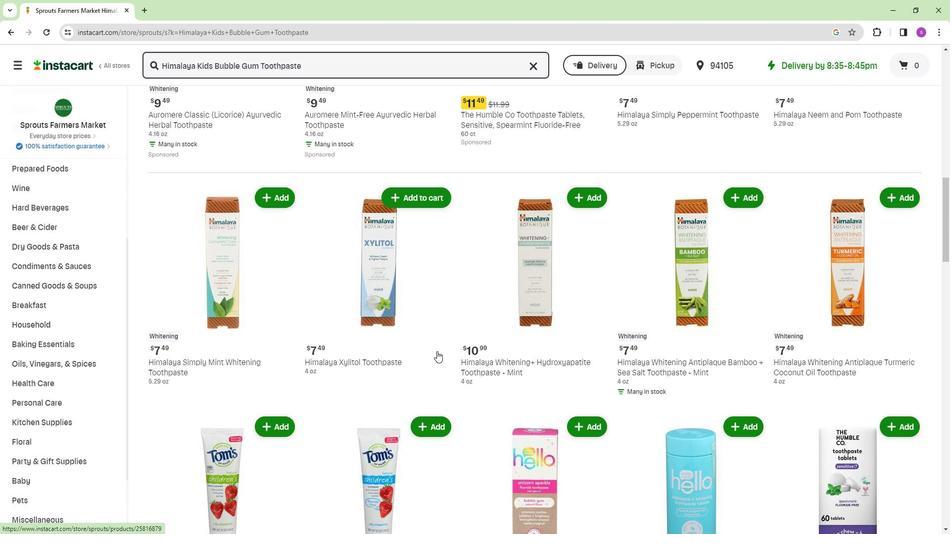 
Action: Mouse moved to (673, 340)
Screenshot: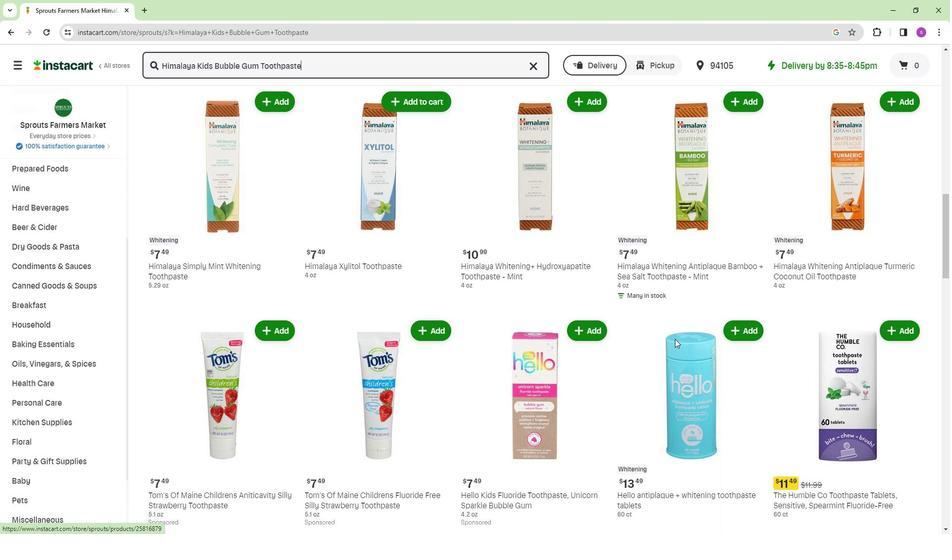 
Action: Mouse scrolled (673, 340) with delta (0, 0)
Screenshot: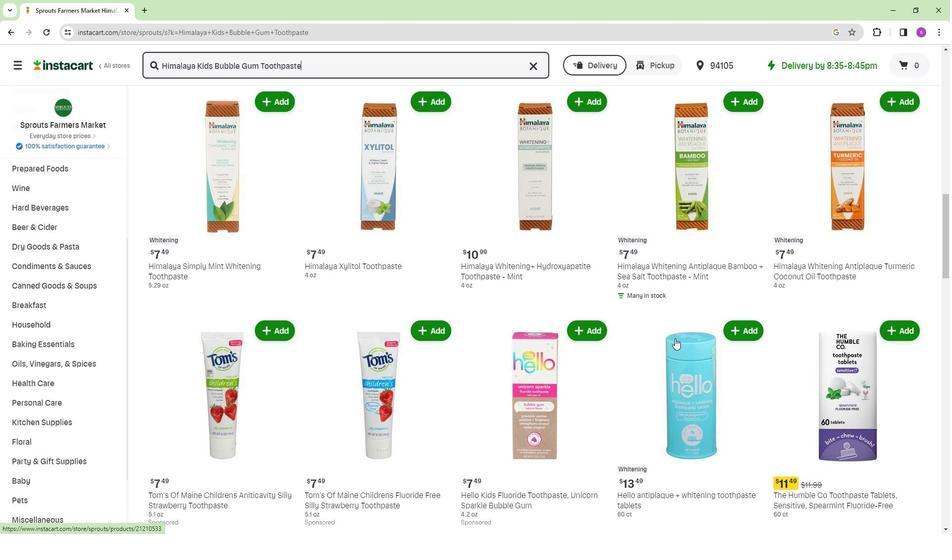 
Action: Mouse scrolled (673, 340) with delta (0, 0)
Screenshot: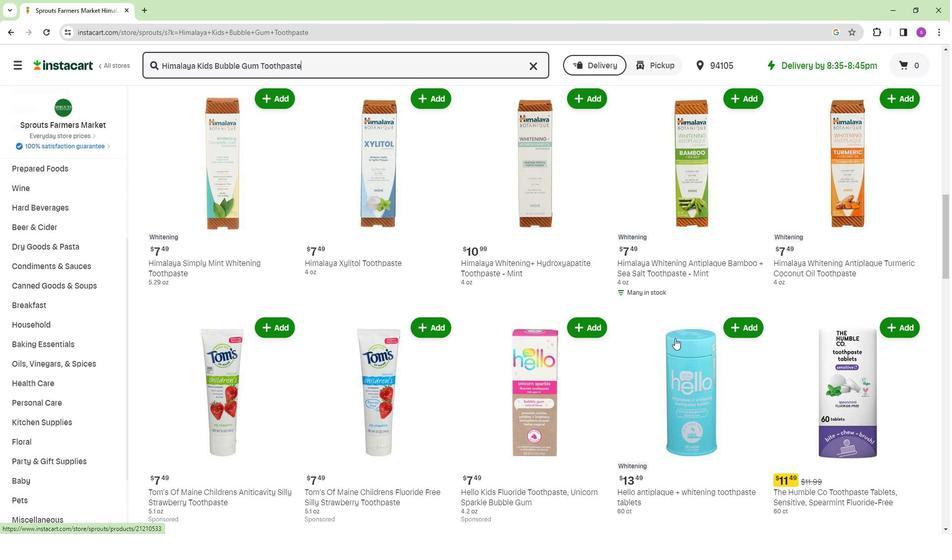 
Action: Mouse moved to (351, 380)
Screenshot: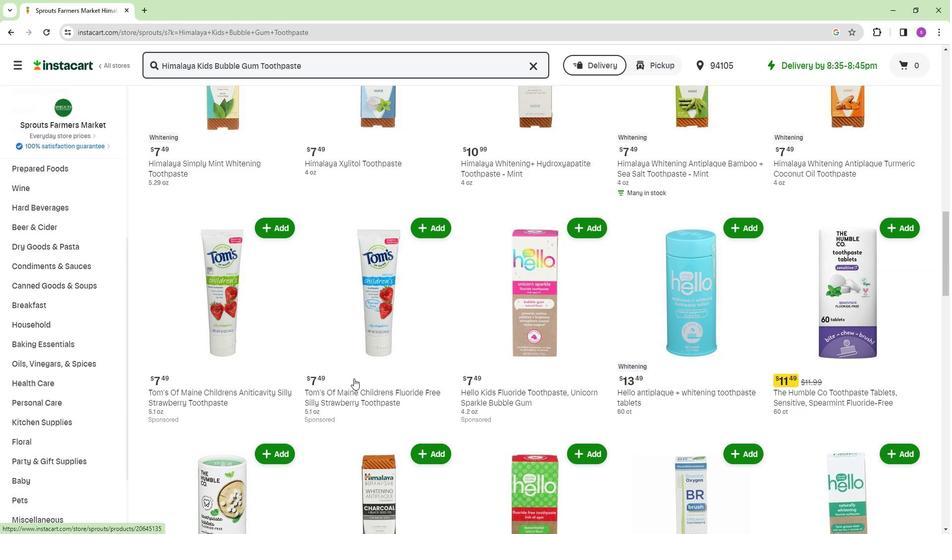 
Action: Mouse scrolled (351, 379) with delta (0, 0)
Screenshot: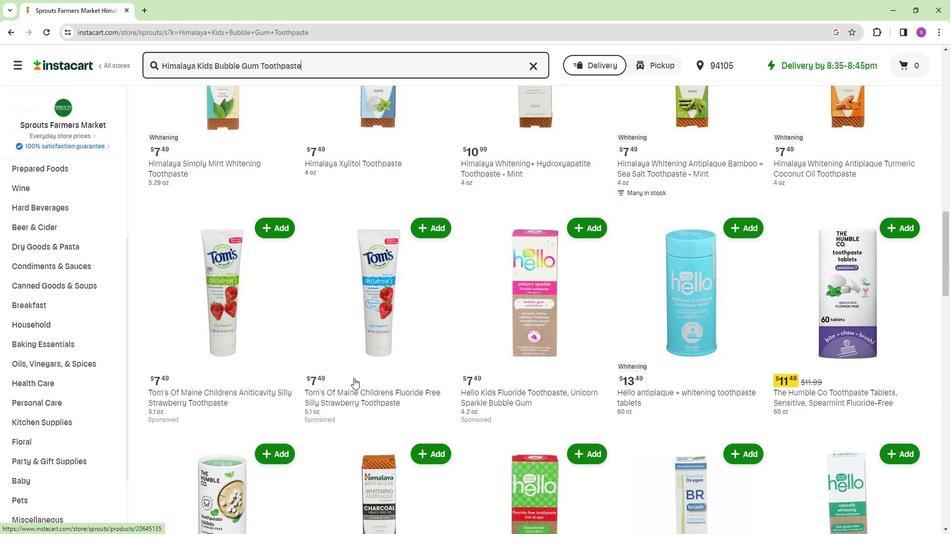 
Action: Mouse moved to (626, 359)
Screenshot: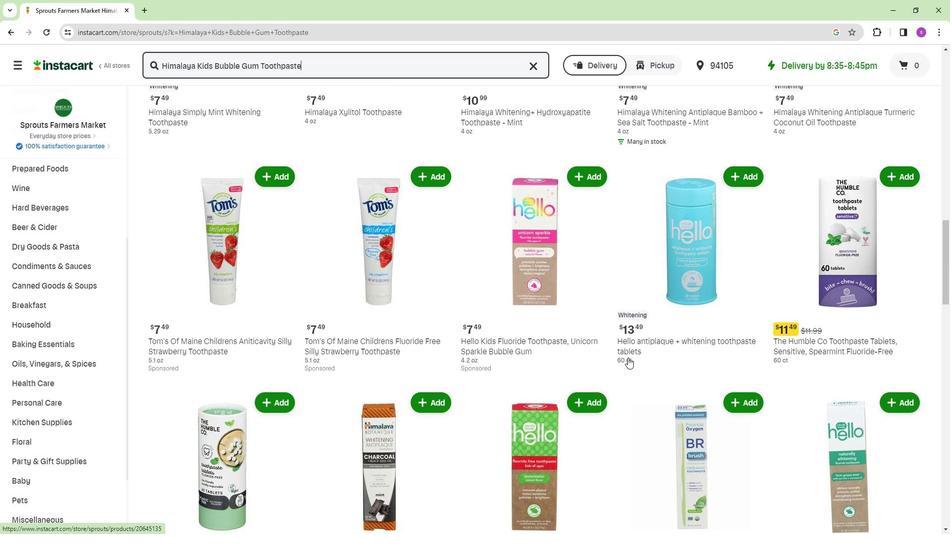 
Action: Mouse scrolled (626, 358) with delta (0, 0)
Screenshot: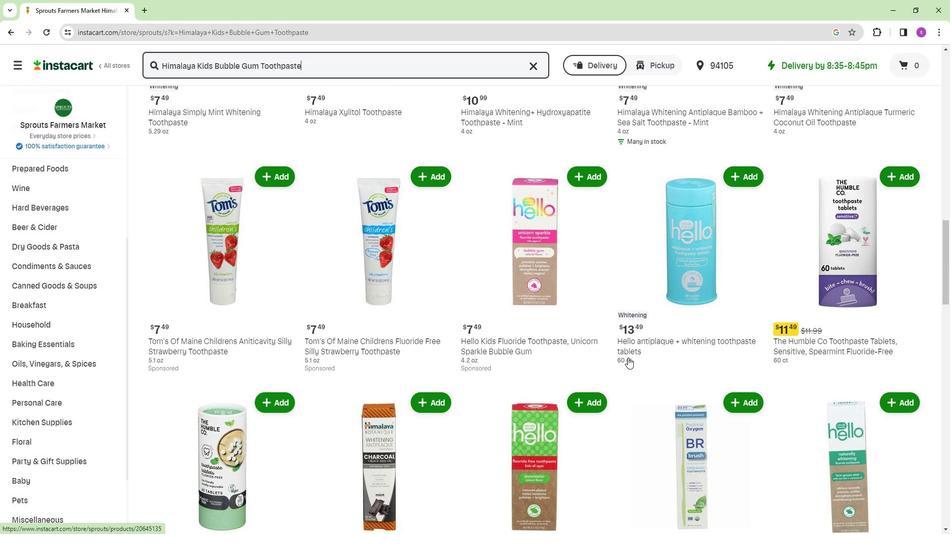 
Action: Mouse moved to (417, 398)
Screenshot: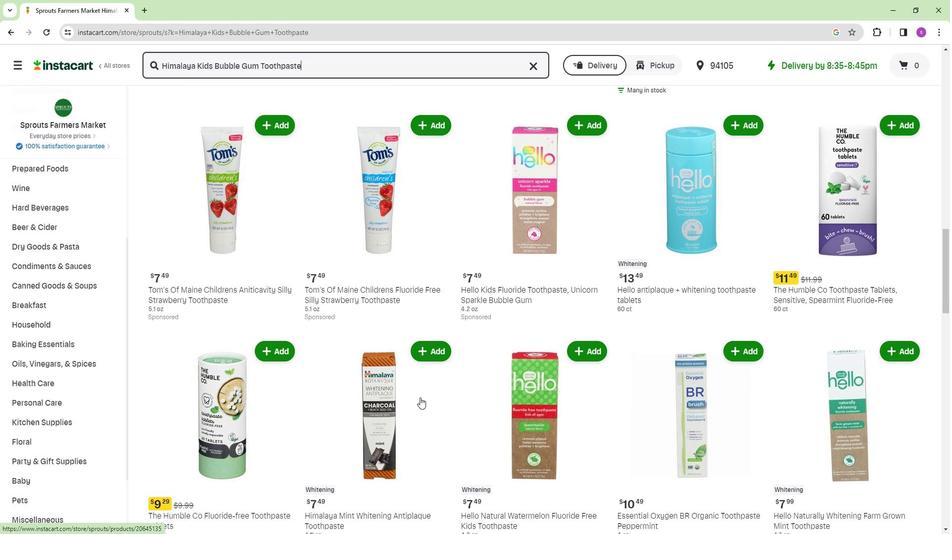 
Action: Mouse scrolled (417, 398) with delta (0, 0)
Screenshot: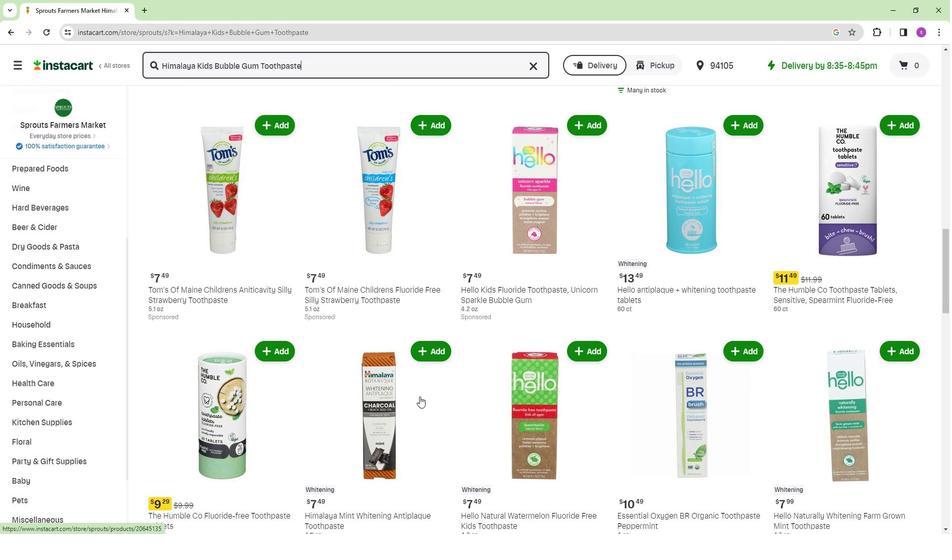 
Action: Mouse scrolled (417, 398) with delta (0, 0)
Screenshot: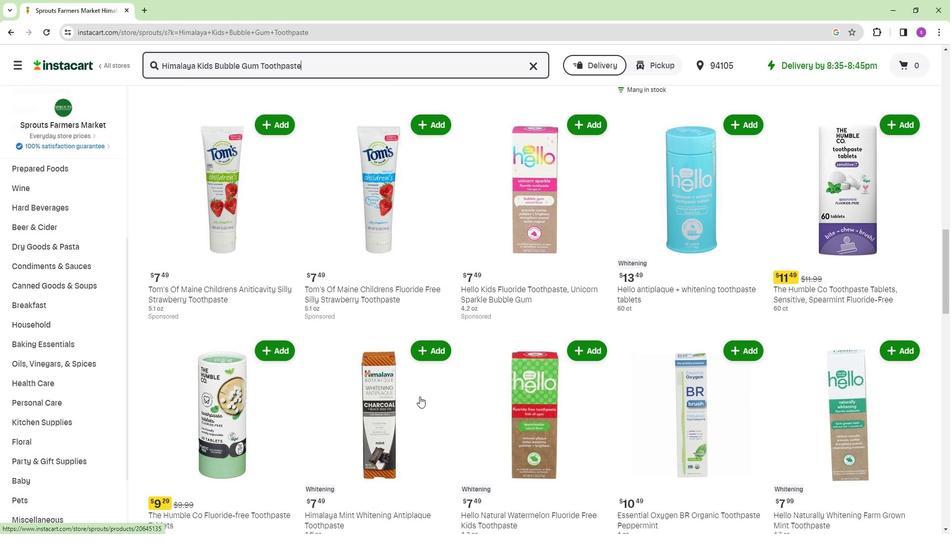 
Action: Mouse moved to (540, 391)
Screenshot: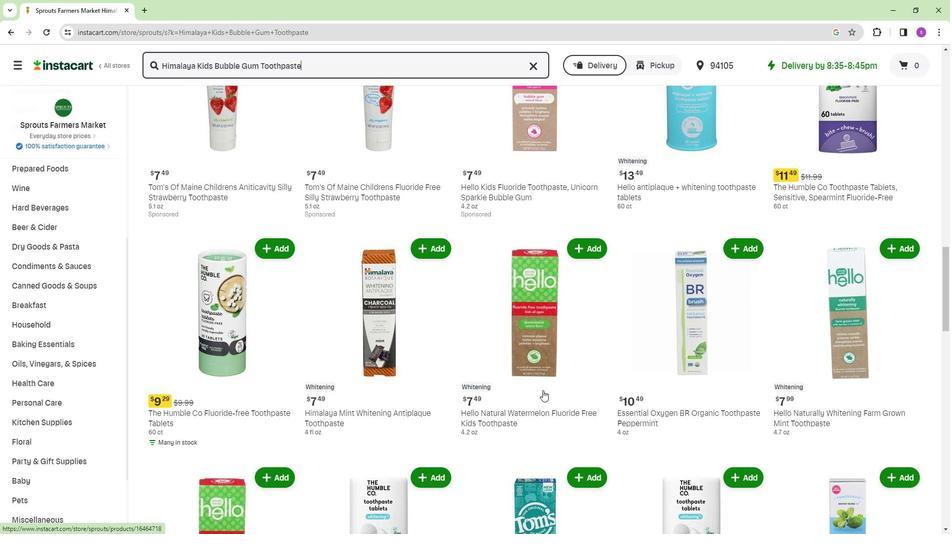 
Action: Mouse scrolled (540, 391) with delta (0, 0)
Screenshot: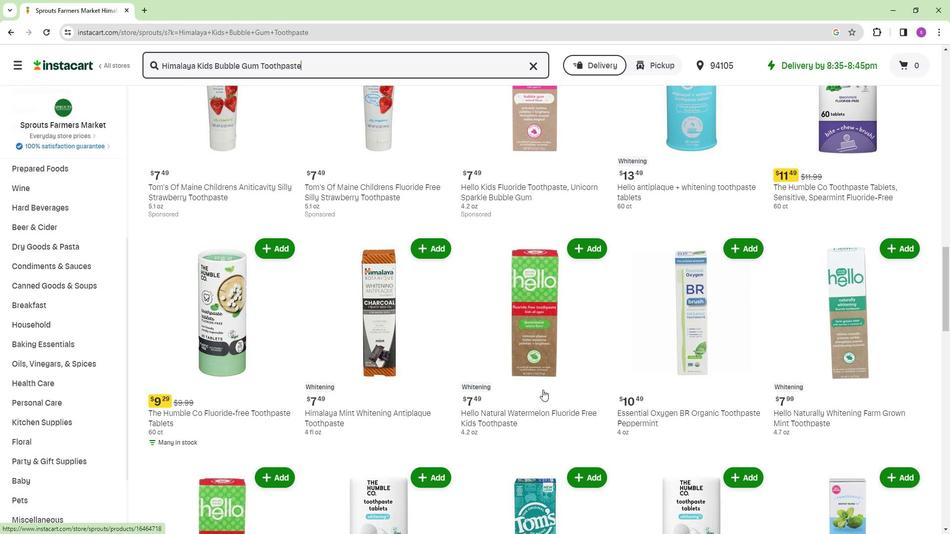 
Action: Mouse moved to (618, 389)
Screenshot: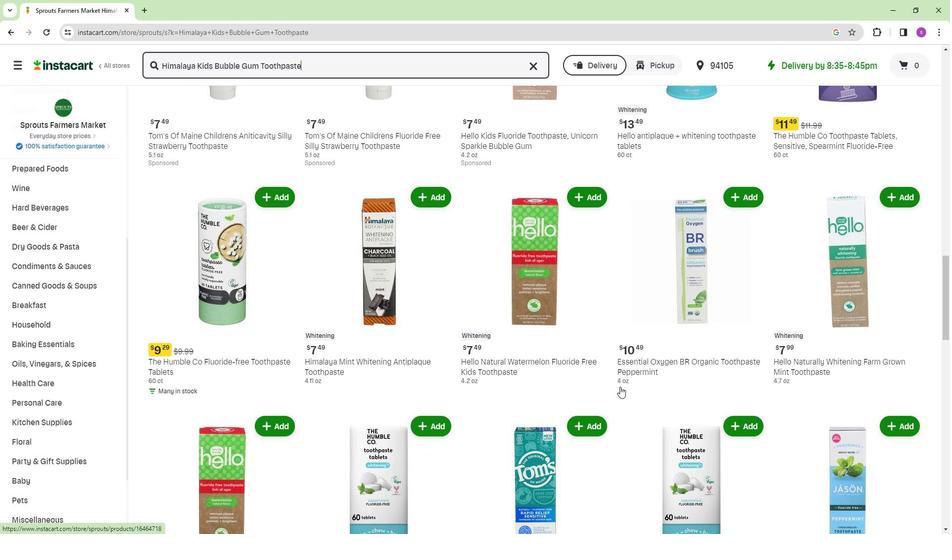 
Action: Mouse scrolled (618, 388) with delta (0, 0)
Screenshot: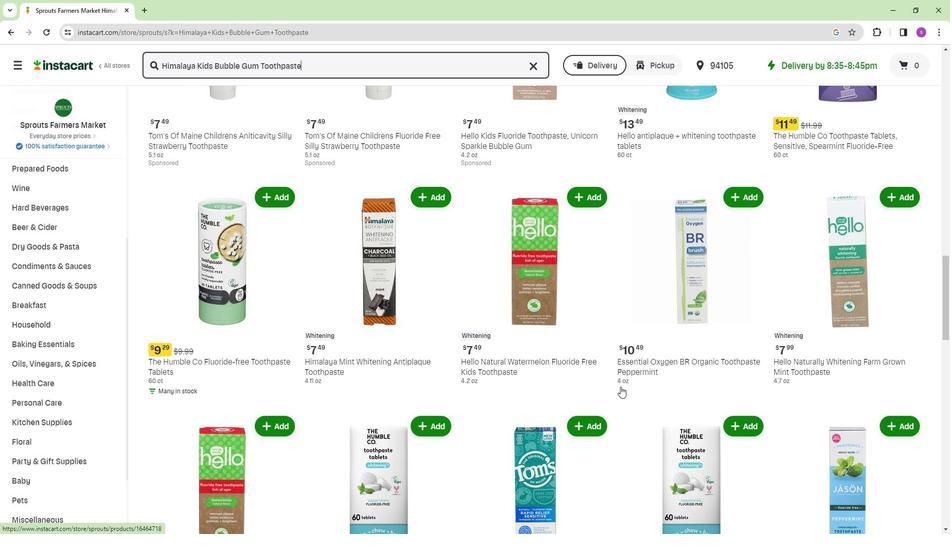 
Action: Mouse scrolled (618, 388) with delta (0, 0)
Screenshot: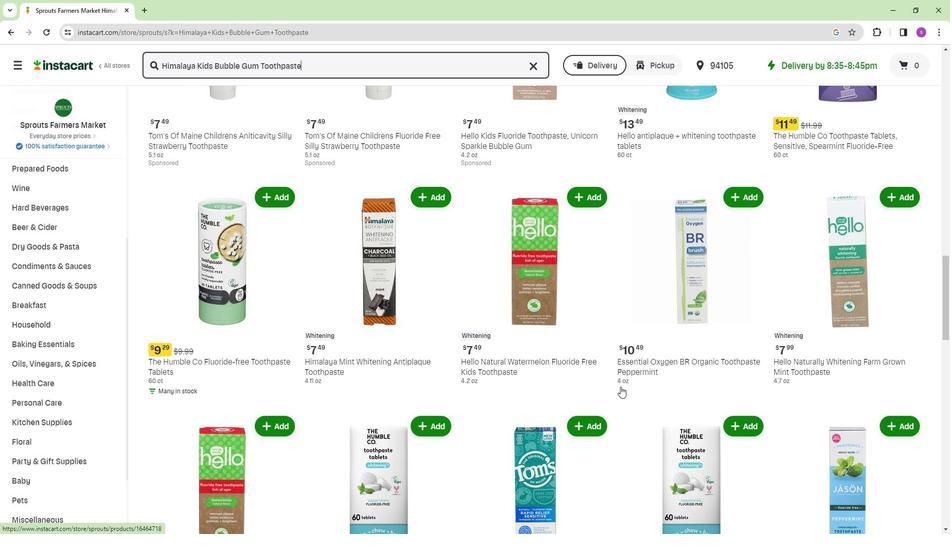 
Action: Mouse moved to (584, 388)
Screenshot: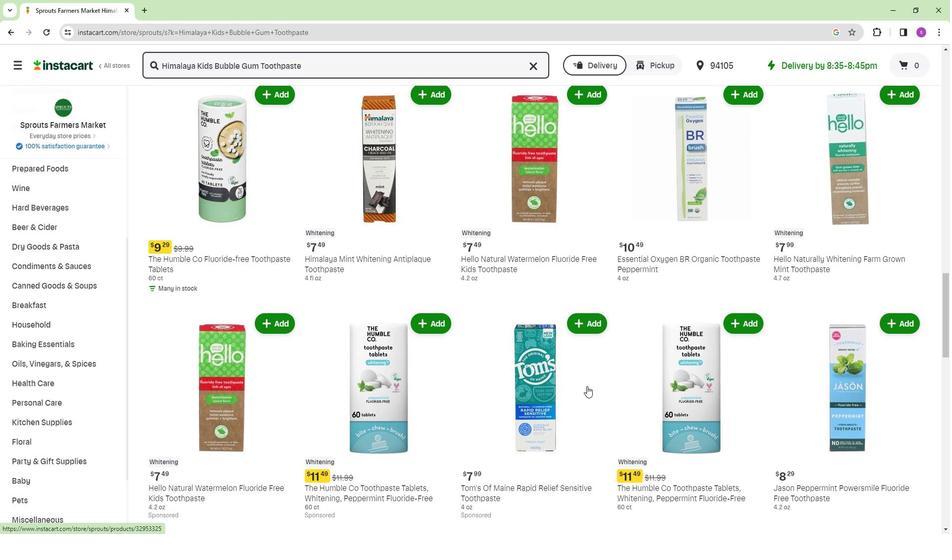 
Action: Mouse scrolled (584, 388) with delta (0, 0)
Screenshot: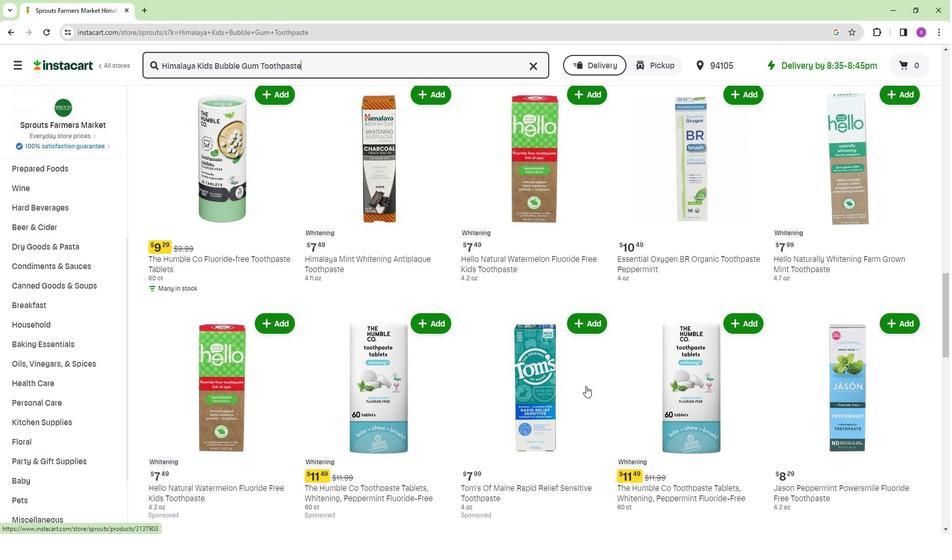 
Action: Mouse scrolled (584, 388) with delta (0, 0)
Screenshot: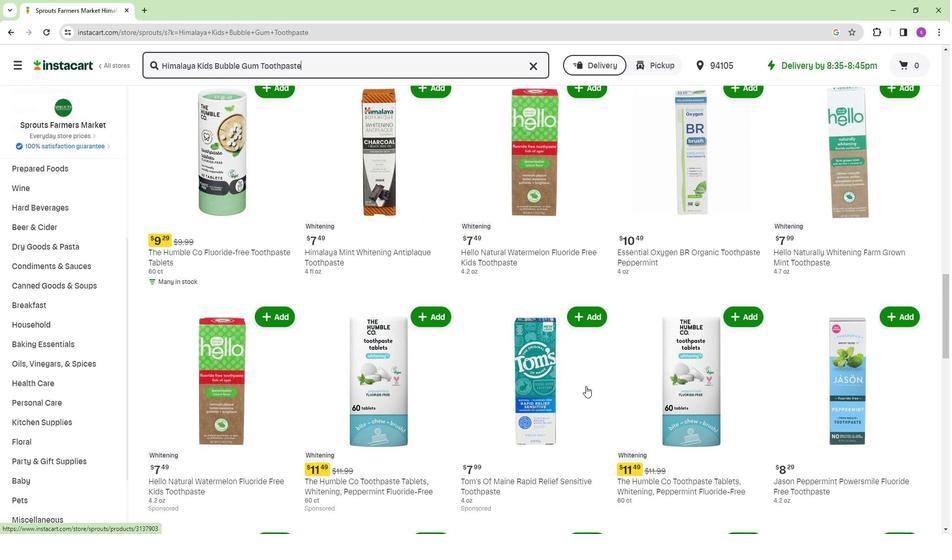 
Action: Mouse moved to (564, 387)
Screenshot: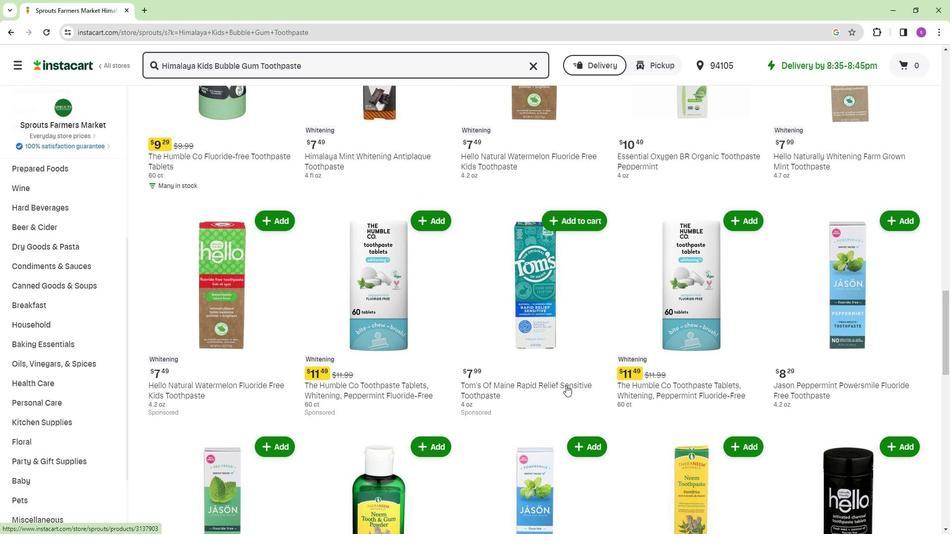 
Action: Mouse scrolled (564, 387) with delta (0, 0)
Screenshot: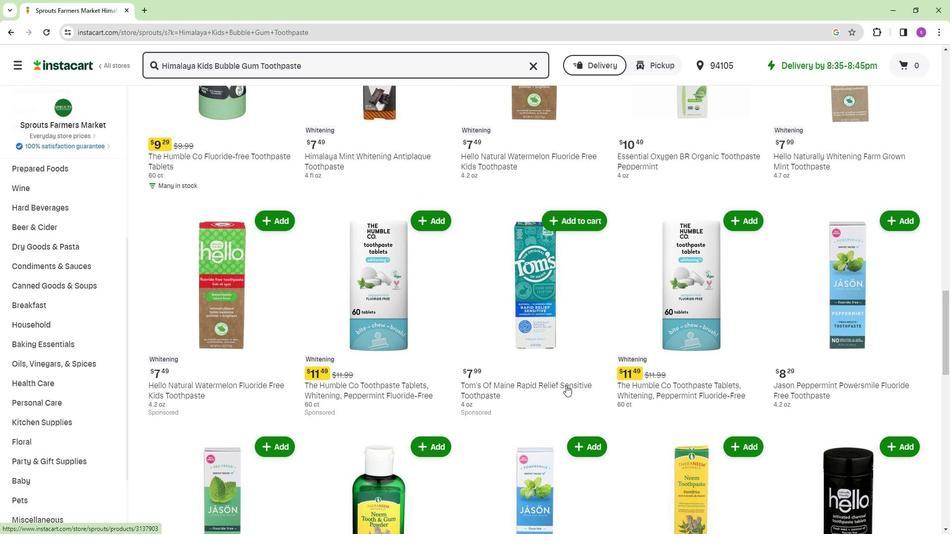 
Action: Mouse scrolled (564, 387) with delta (0, 0)
Screenshot: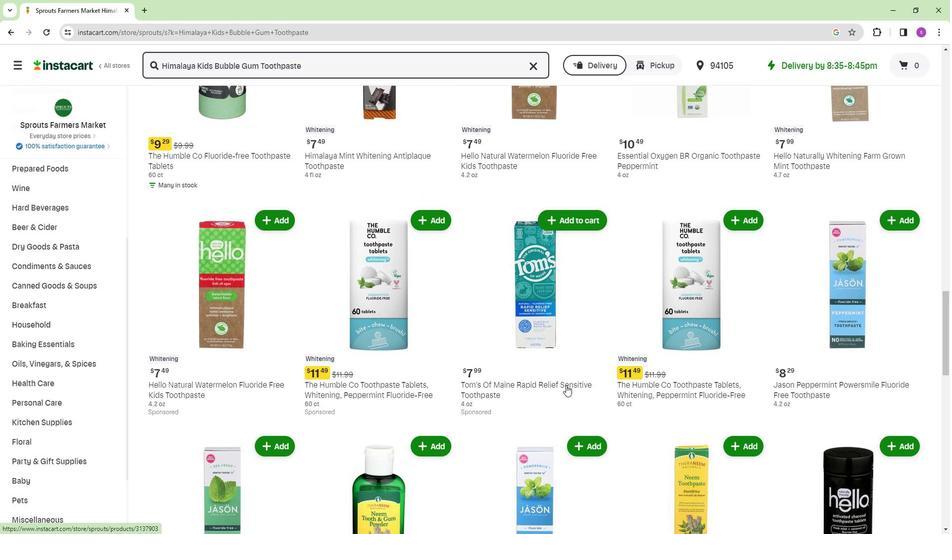 
Action: Mouse moved to (609, 387)
Screenshot: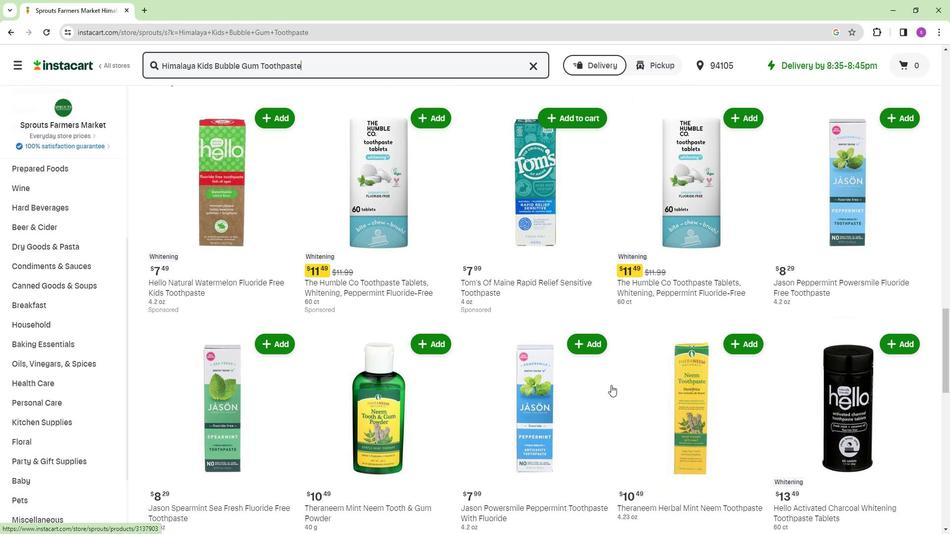 
Action: Mouse scrolled (609, 387) with delta (0, 0)
Screenshot: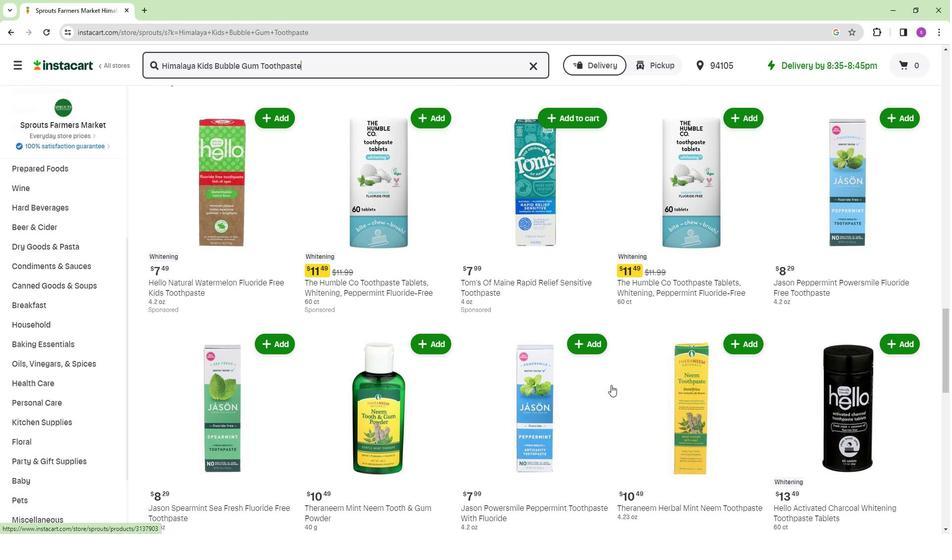 
Action: Mouse scrolled (609, 387) with delta (0, 0)
Screenshot: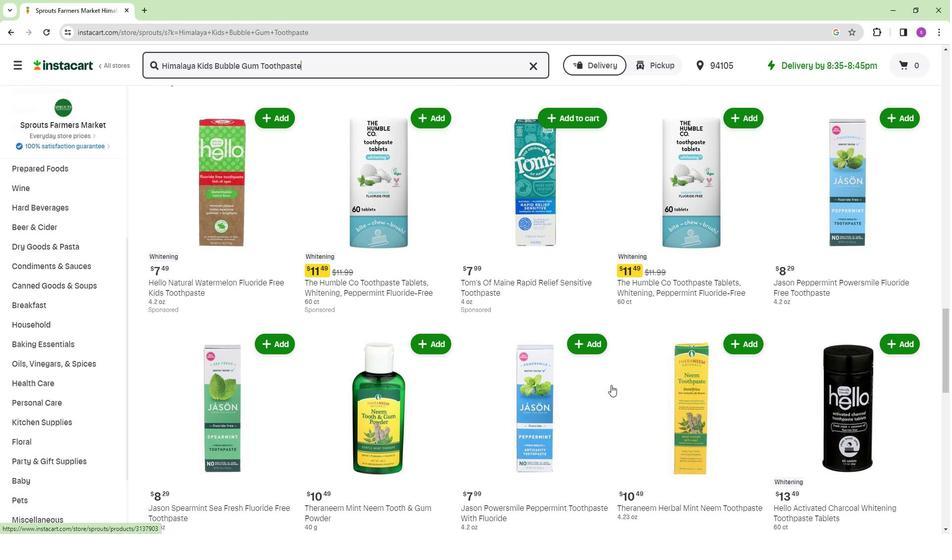 
Action: Mouse scrolled (609, 387) with delta (0, 0)
Screenshot: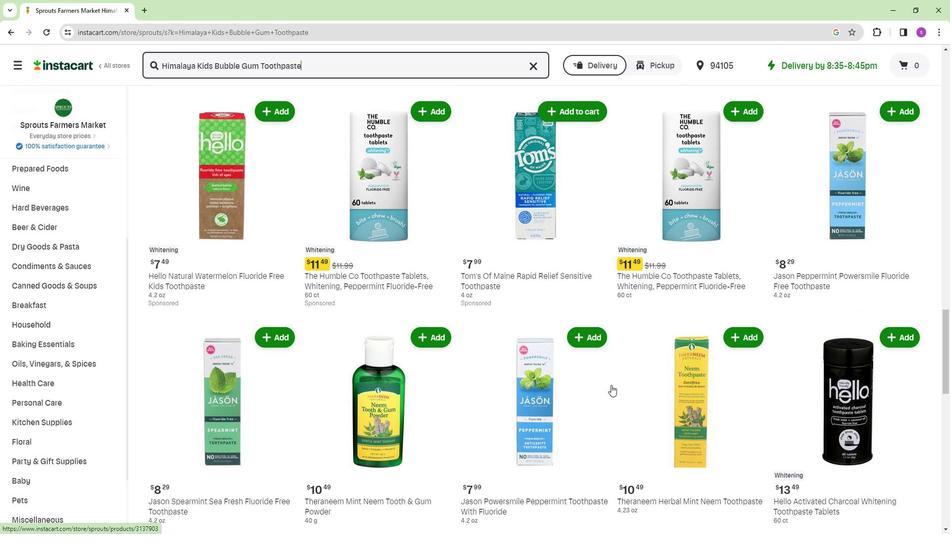 
Action: Mouse moved to (607, 388)
Screenshot: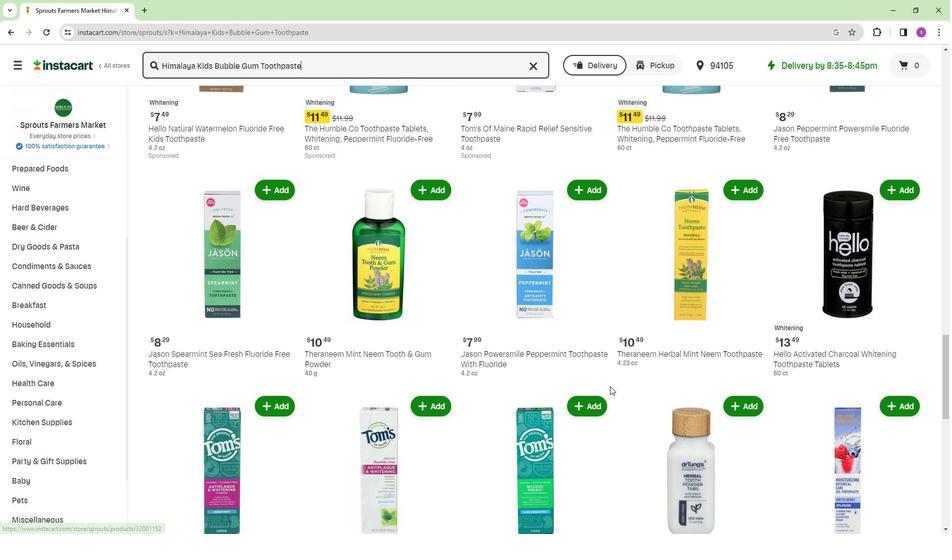 
Action: Mouse scrolled (607, 388) with delta (0, 0)
Screenshot: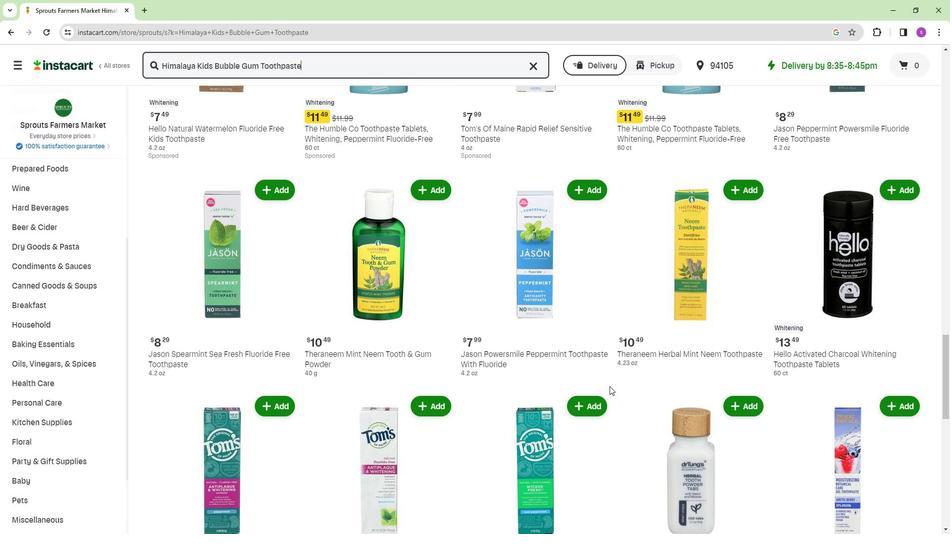 
Action: Mouse scrolled (607, 388) with delta (0, 0)
Screenshot: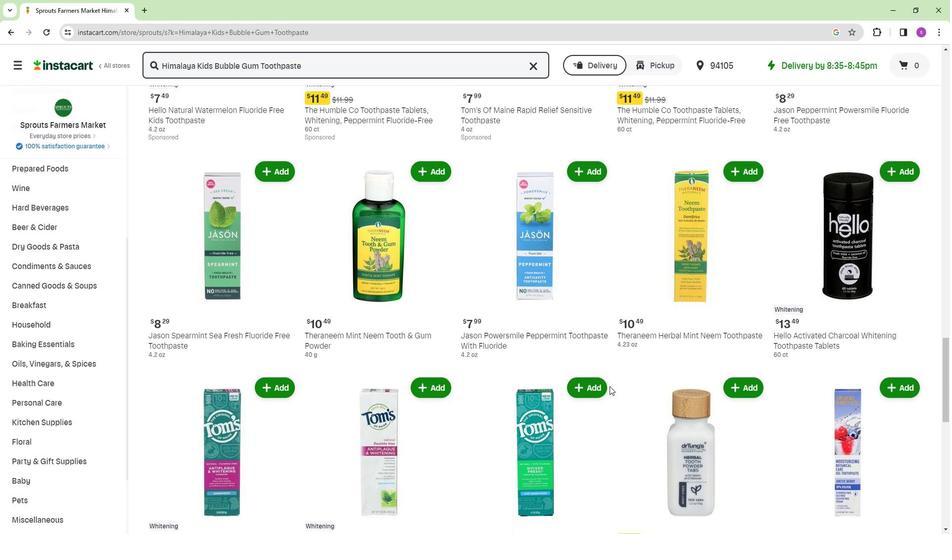 
Action: Mouse moved to (489, 382)
Screenshot: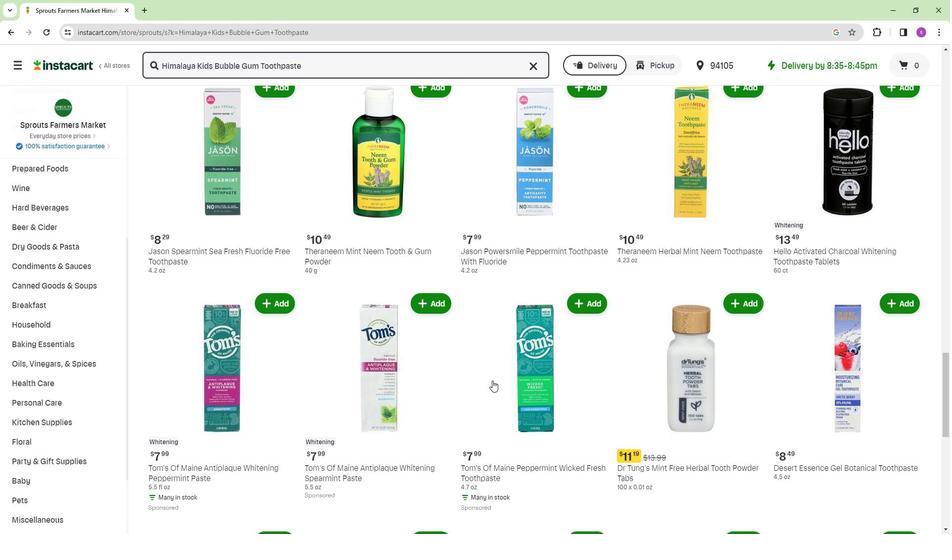 
Action: Mouse scrolled (489, 382) with delta (0, 0)
Screenshot: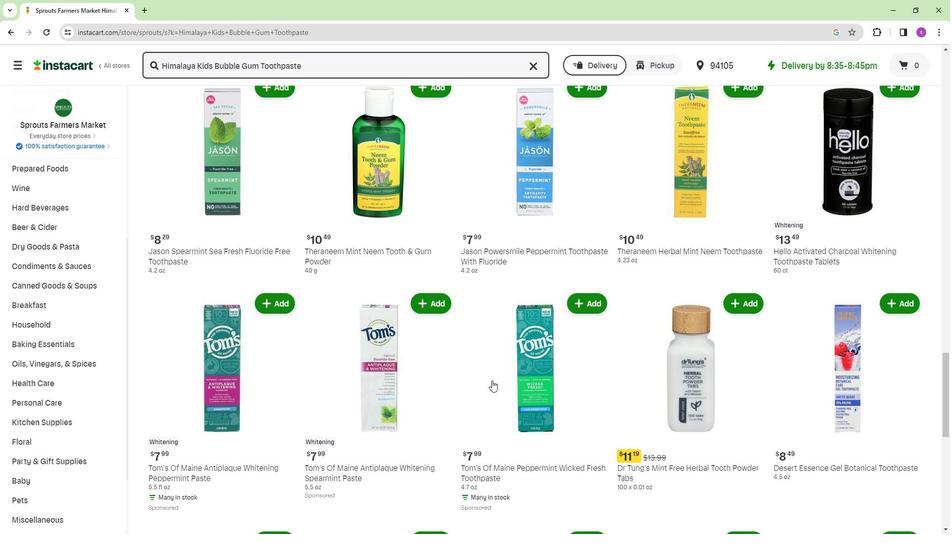 
Action: Mouse scrolled (489, 382) with delta (0, 0)
Screenshot: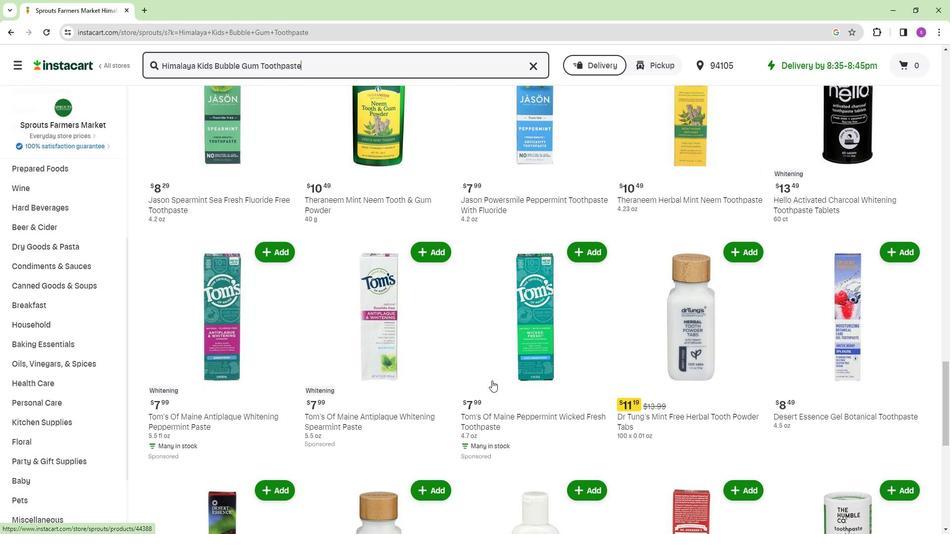
Action: Mouse scrolled (489, 382) with delta (0, 0)
Screenshot: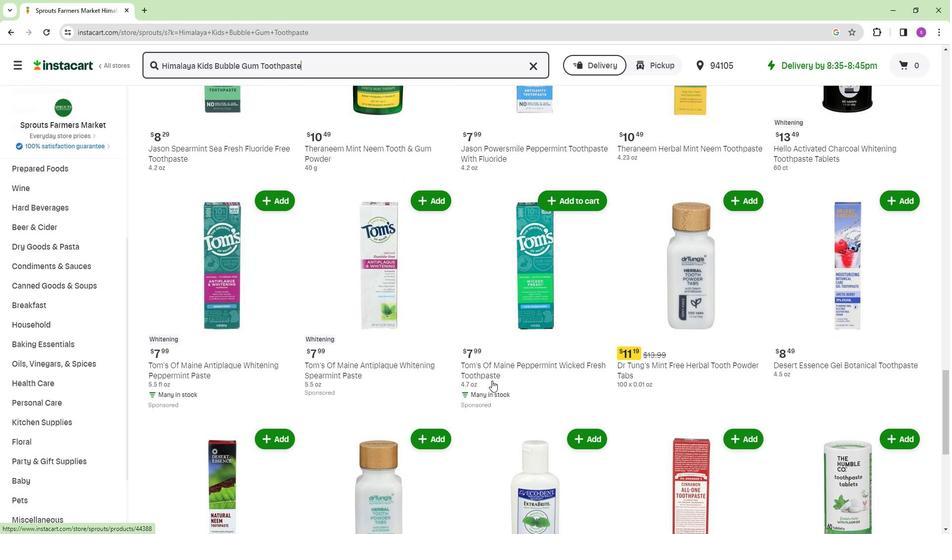 
Action: Mouse scrolled (489, 382) with delta (0, 0)
Screenshot: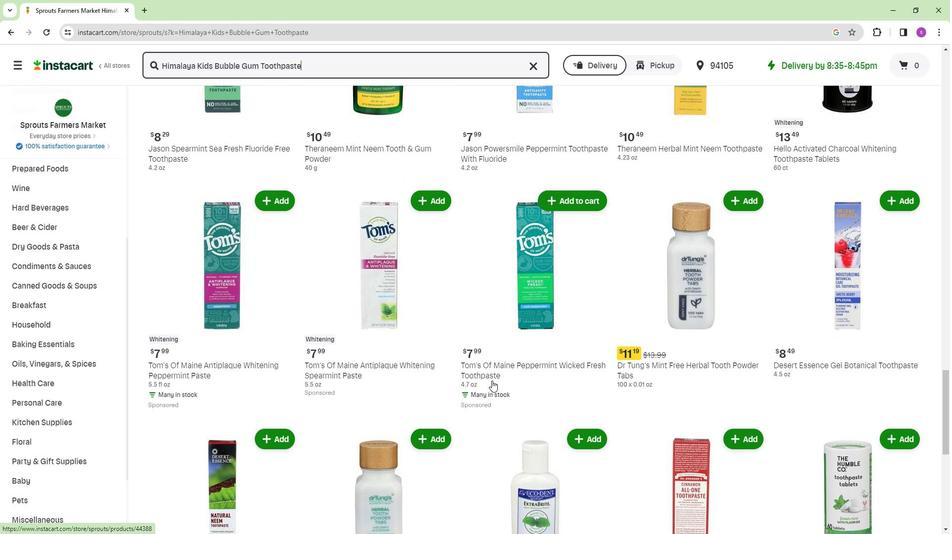 
Action: Mouse scrolled (489, 382) with delta (0, 0)
Screenshot: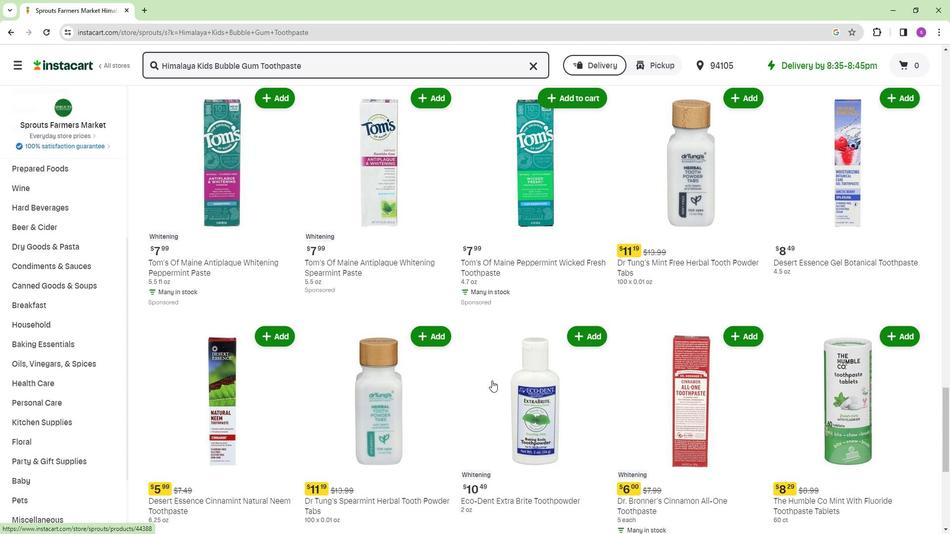
Action: Mouse moved to (489, 387)
Screenshot: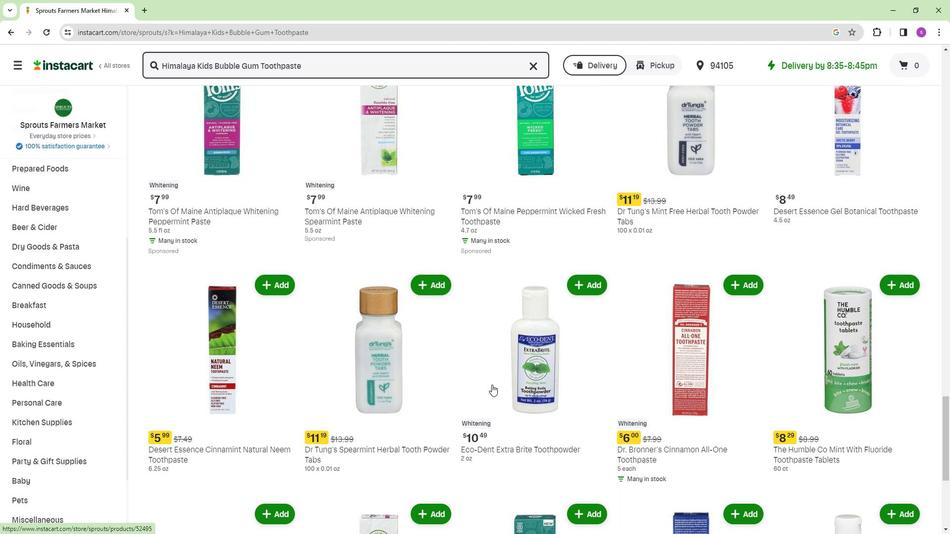 
Action: Mouse scrolled (489, 386) with delta (0, 0)
Screenshot: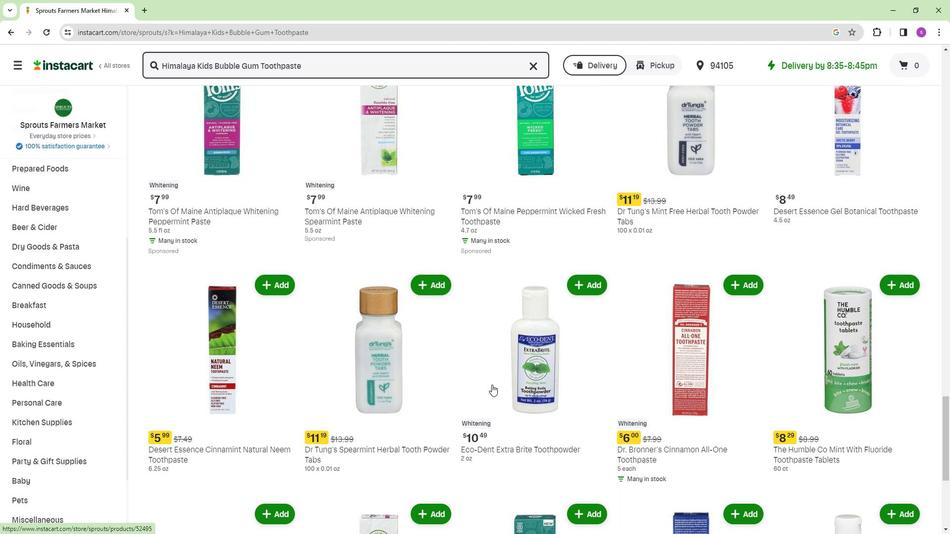
Action: Mouse scrolled (489, 386) with delta (0, 0)
Screenshot: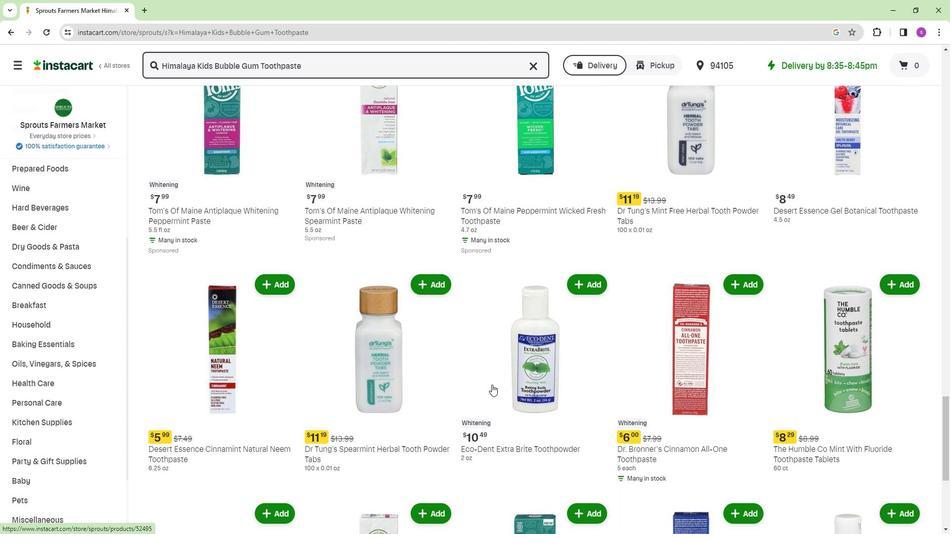 
Action: Mouse moved to (489, 387)
Screenshot: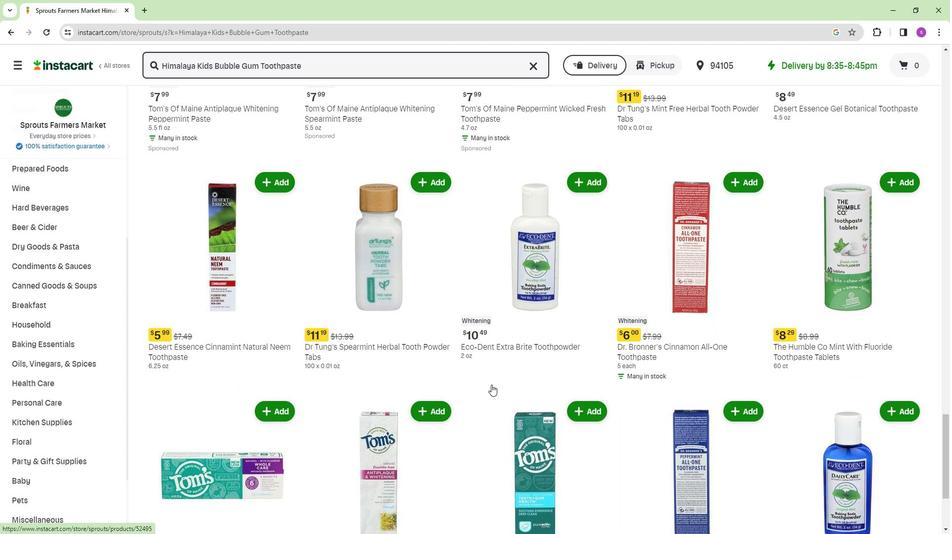 
Action: Mouse scrolled (489, 387) with delta (0, 0)
Screenshot: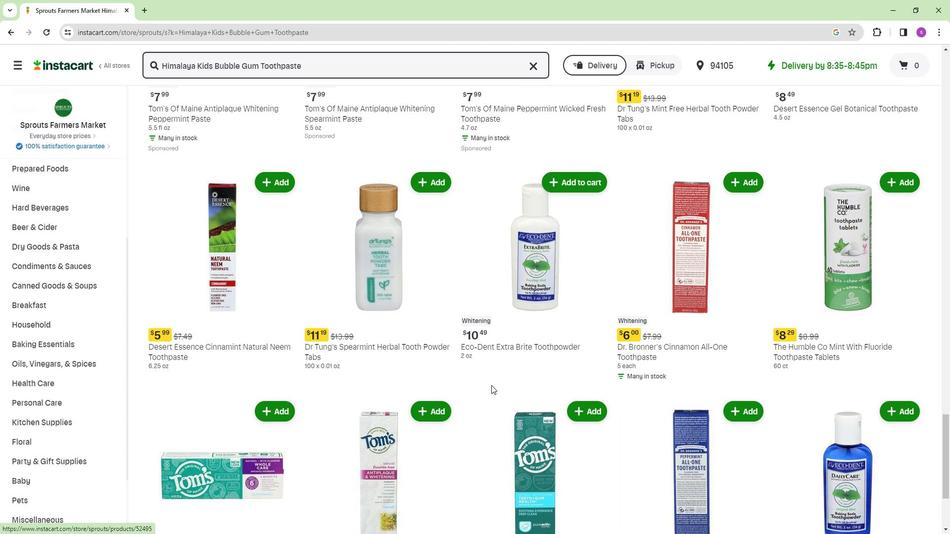 
Action: Mouse scrolled (489, 387) with delta (0, 0)
Screenshot: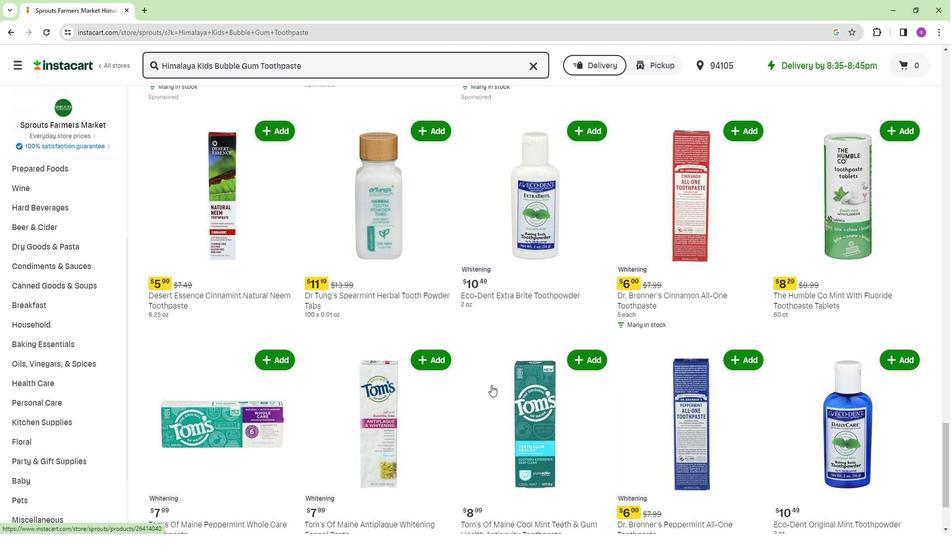 
Action: Mouse moved to (462, 381)
Screenshot: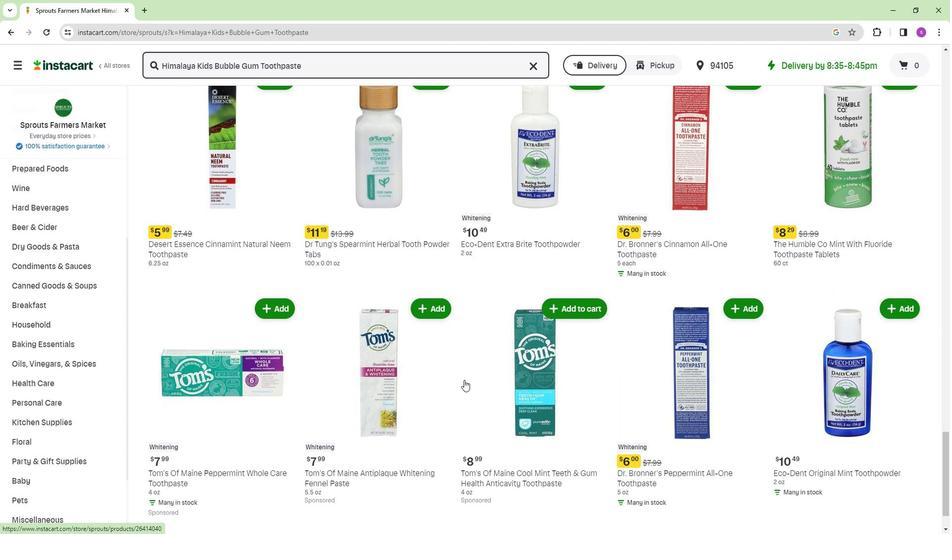 
Action: Mouse scrolled (462, 381) with delta (0, 0)
Screenshot: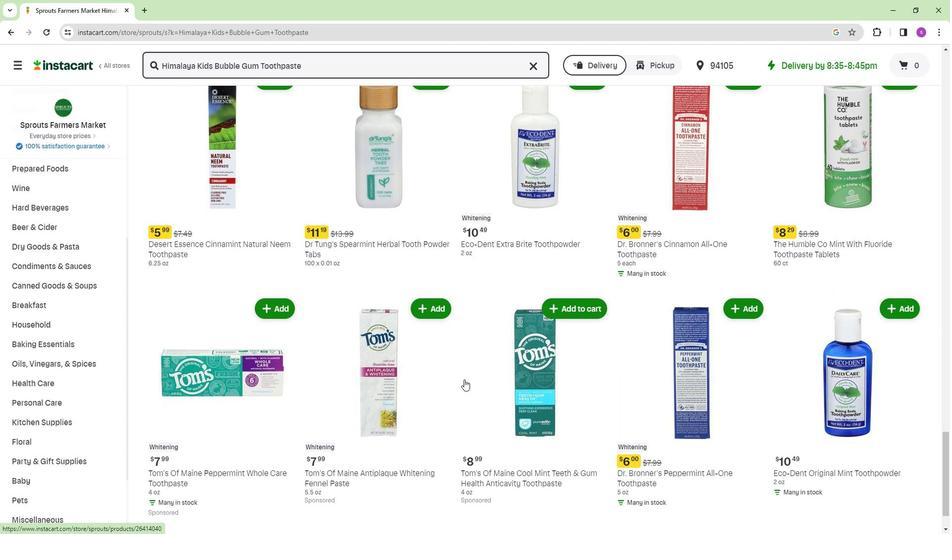 
Action: Mouse scrolled (462, 381) with delta (0, 0)
Screenshot: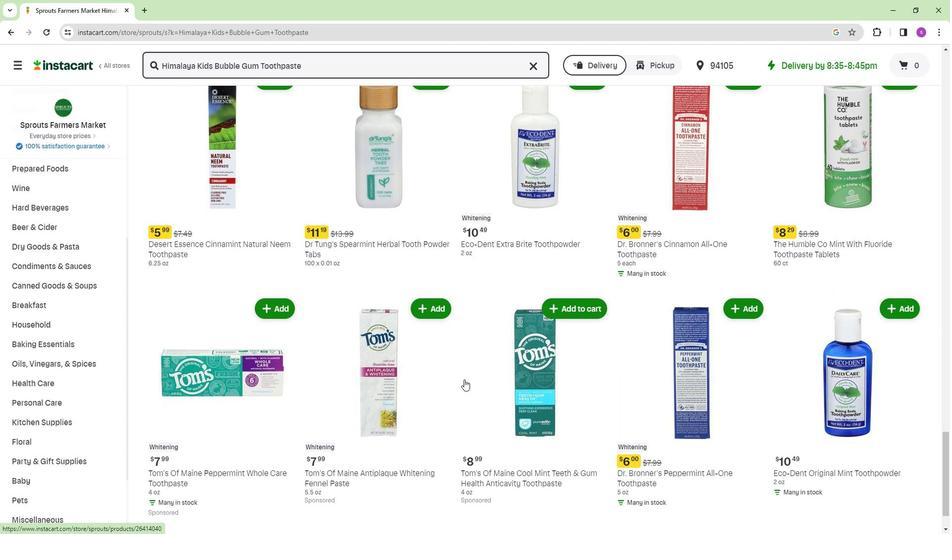 
